 Task: Find connections with filter location Requena with filter topic #Entrepreneurshipwith filter profile language English with filter current company ILP Overseas | International Learning Planners with filter school Periyar University, Salem with filter industry Maritime Transportation with filter service category Videography with filter keywords title Carpenter
Action: Mouse moved to (490, 65)
Screenshot: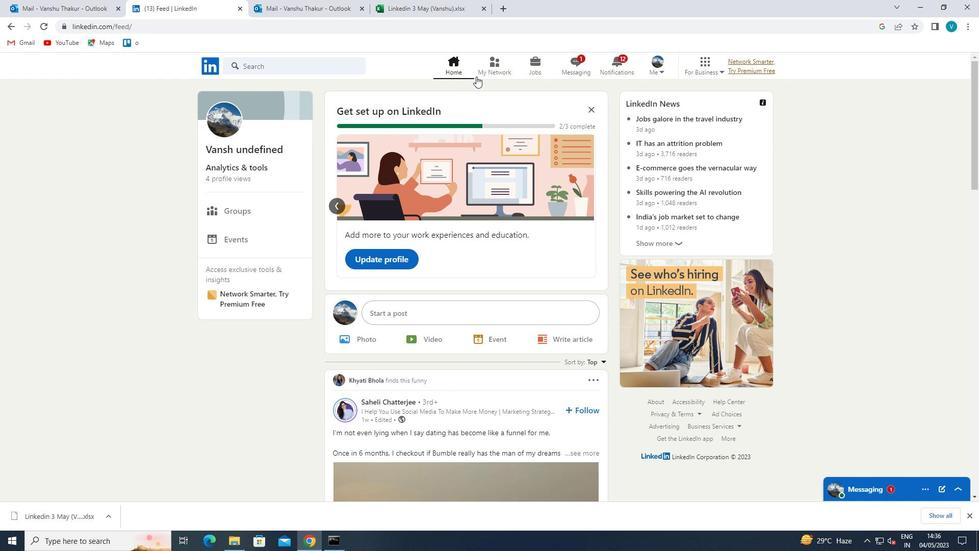 
Action: Mouse pressed left at (490, 65)
Screenshot: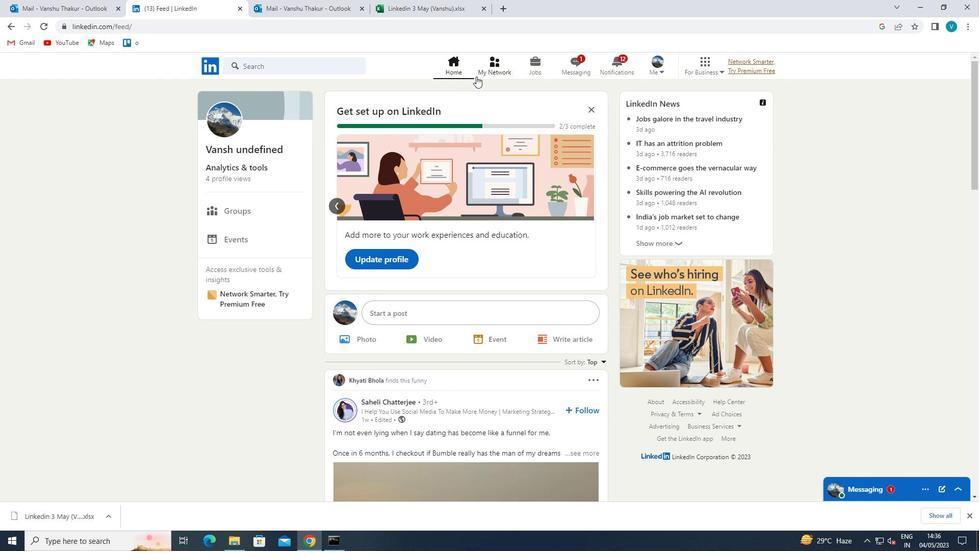 
Action: Mouse moved to (316, 122)
Screenshot: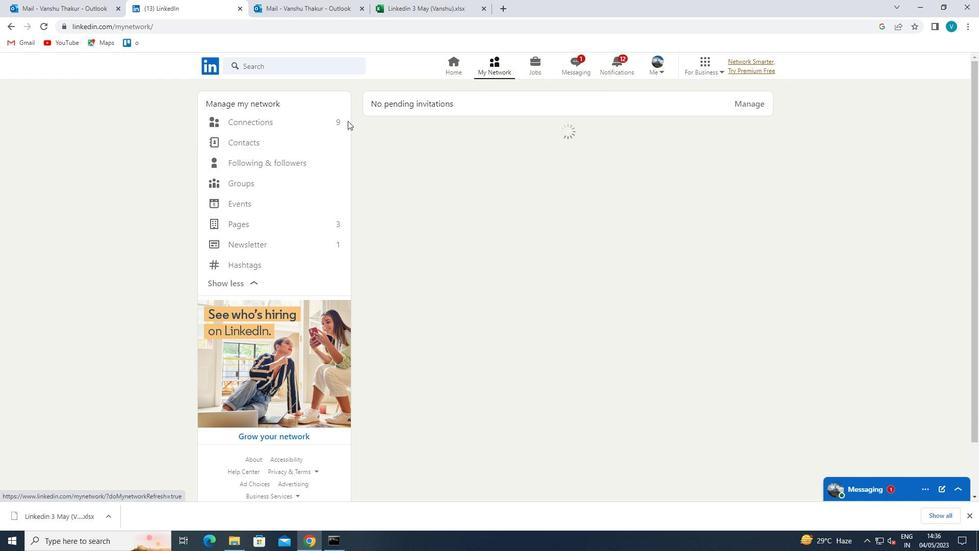 
Action: Mouse pressed left at (316, 122)
Screenshot: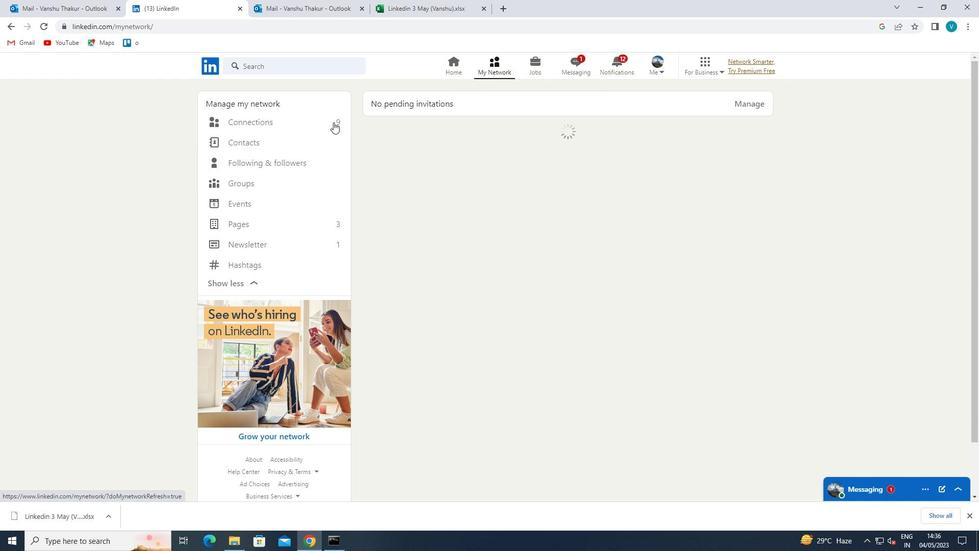 
Action: Mouse moved to (558, 126)
Screenshot: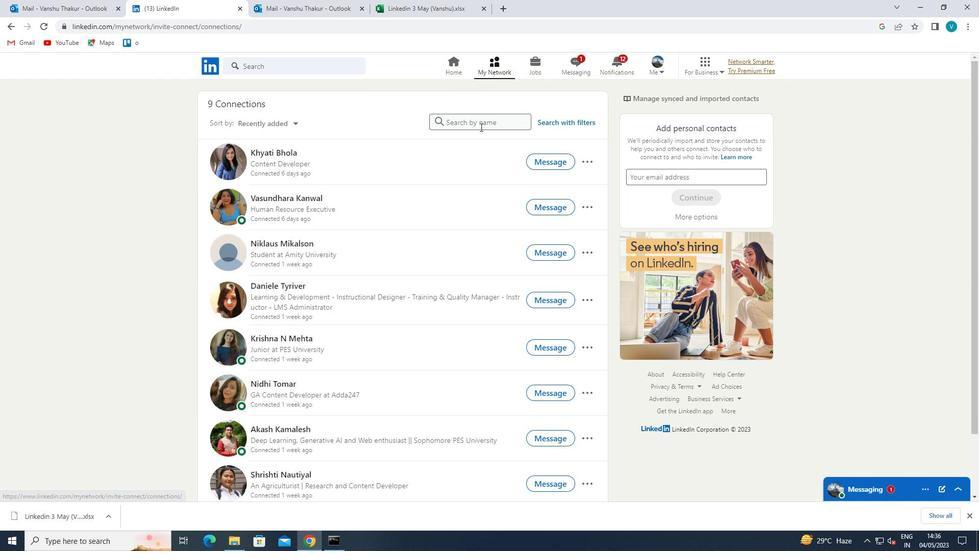 
Action: Mouse pressed left at (558, 126)
Screenshot: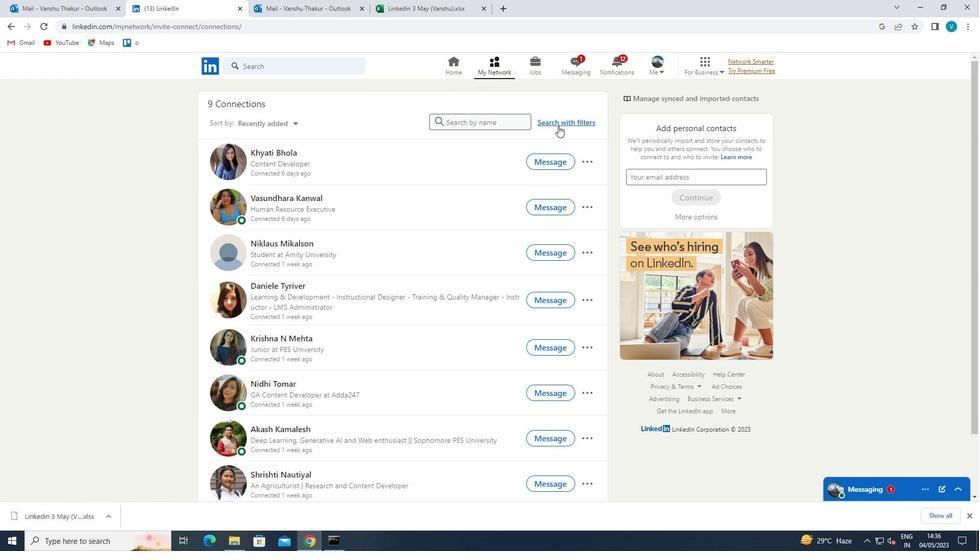 
Action: Mouse moved to (488, 94)
Screenshot: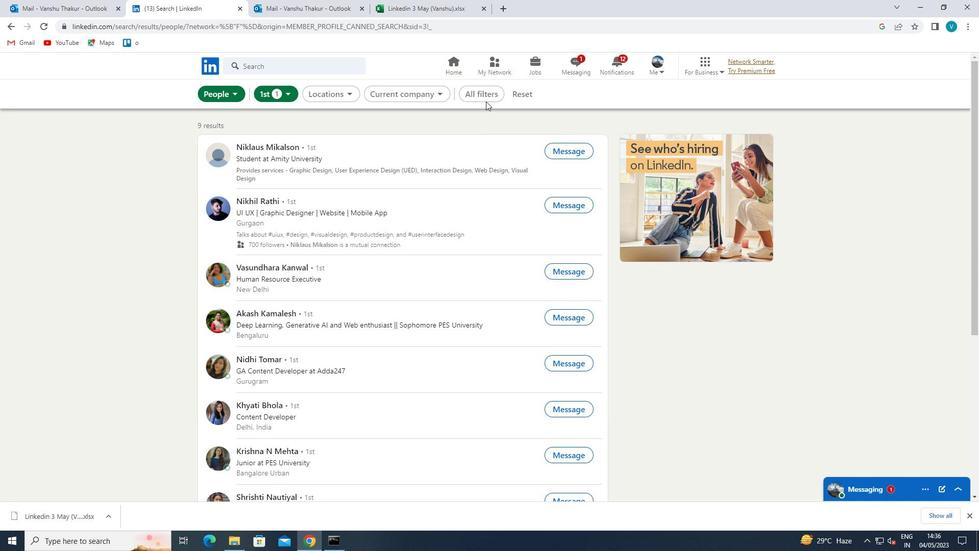 
Action: Mouse pressed left at (488, 94)
Screenshot: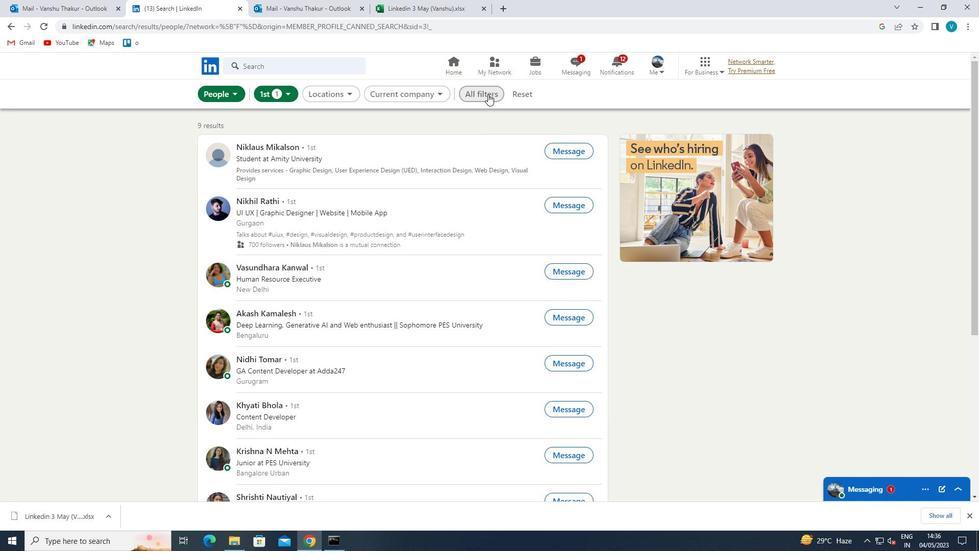 
Action: Mouse moved to (801, 225)
Screenshot: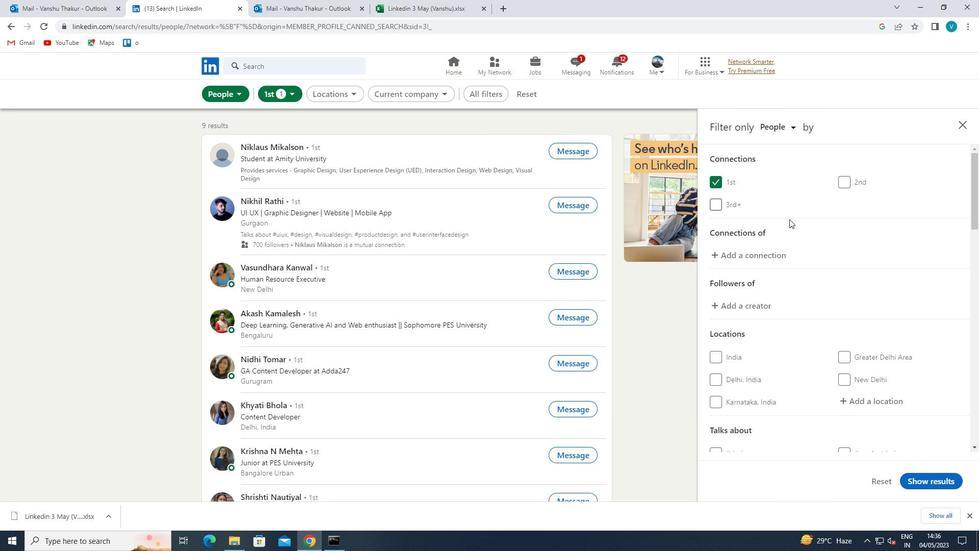 
Action: Mouse scrolled (801, 224) with delta (0, 0)
Screenshot: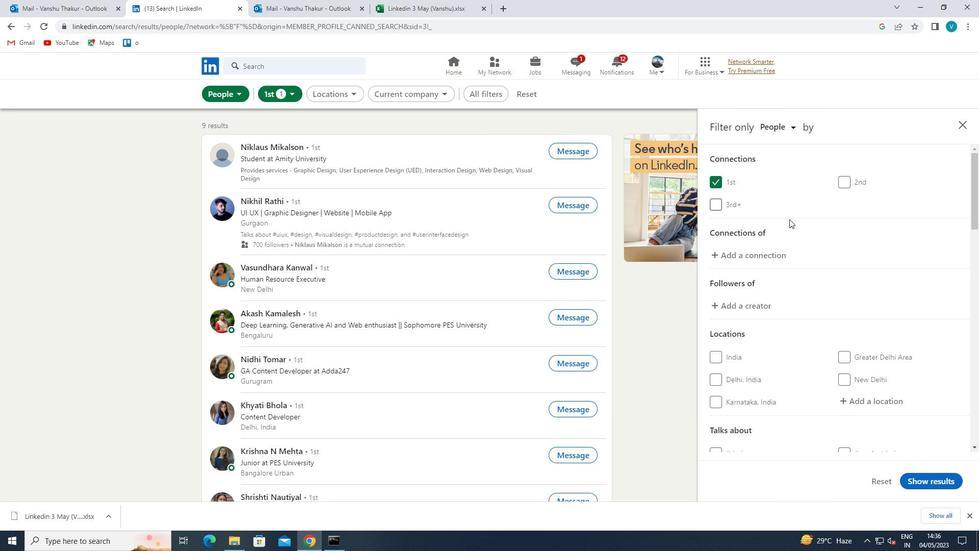 
Action: Mouse moved to (808, 230)
Screenshot: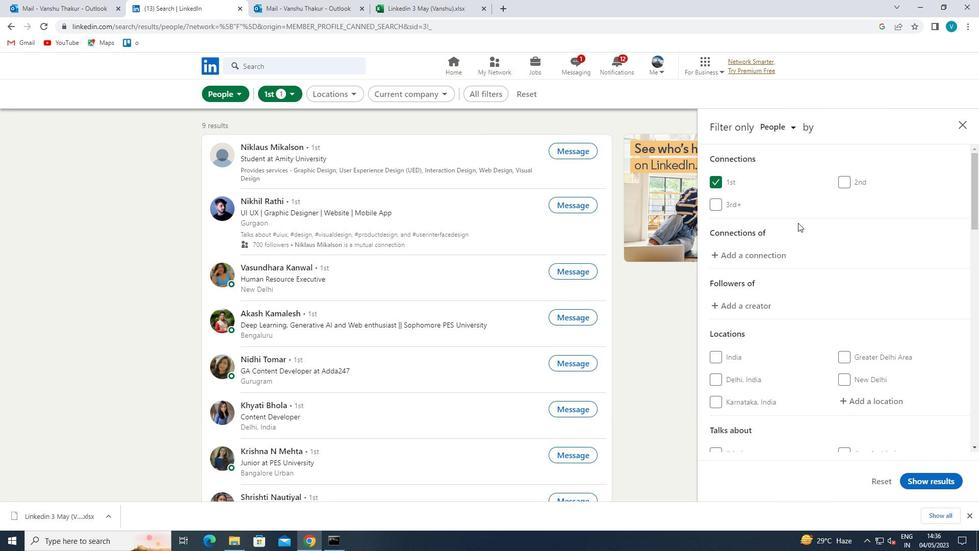 
Action: Mouse scrolled (808, 229) with delta (0, 0)
Screenshot: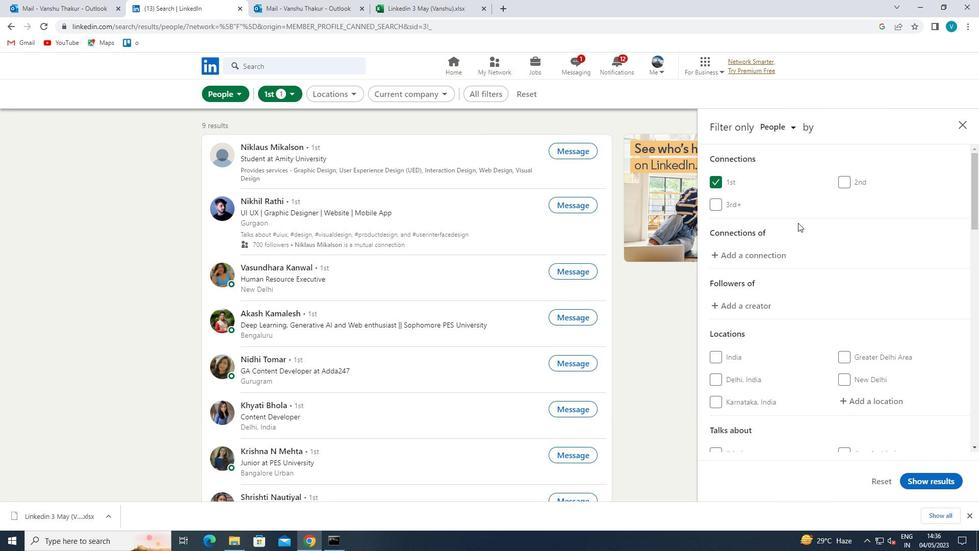 
Action: Mouse moved to (870, 298)
Screenshot: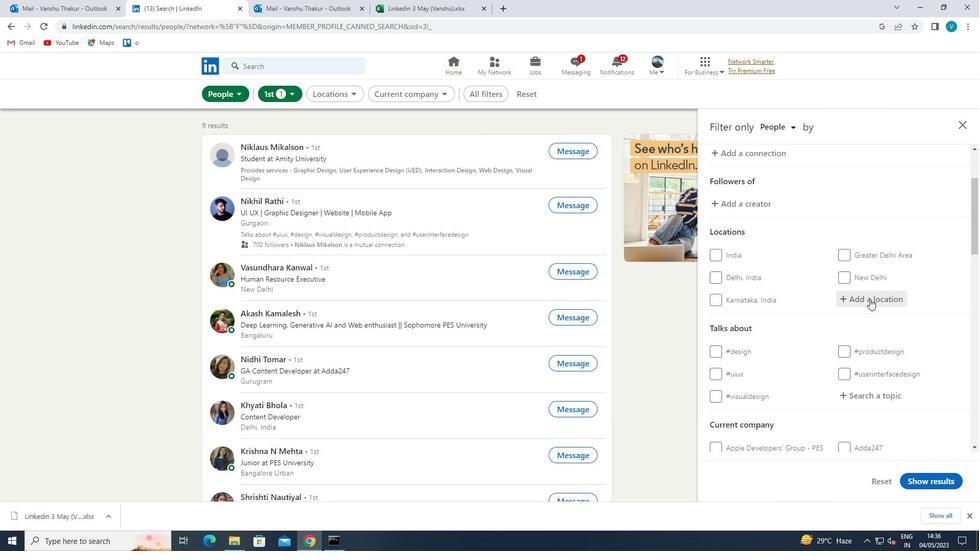 
Action: Mouse pressed left at (870, 298)
Screenshot: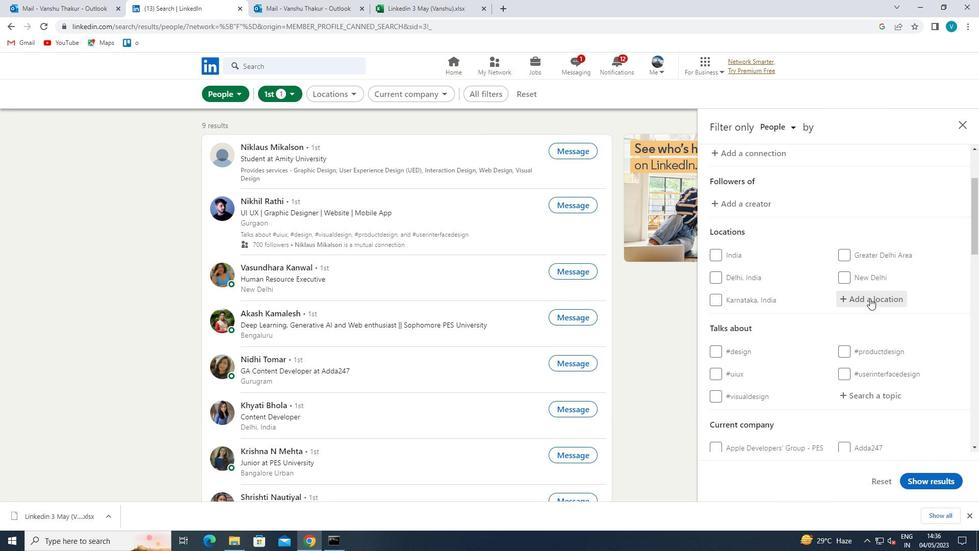 
Action: Mouse moved to (618, 153)
Screenshot: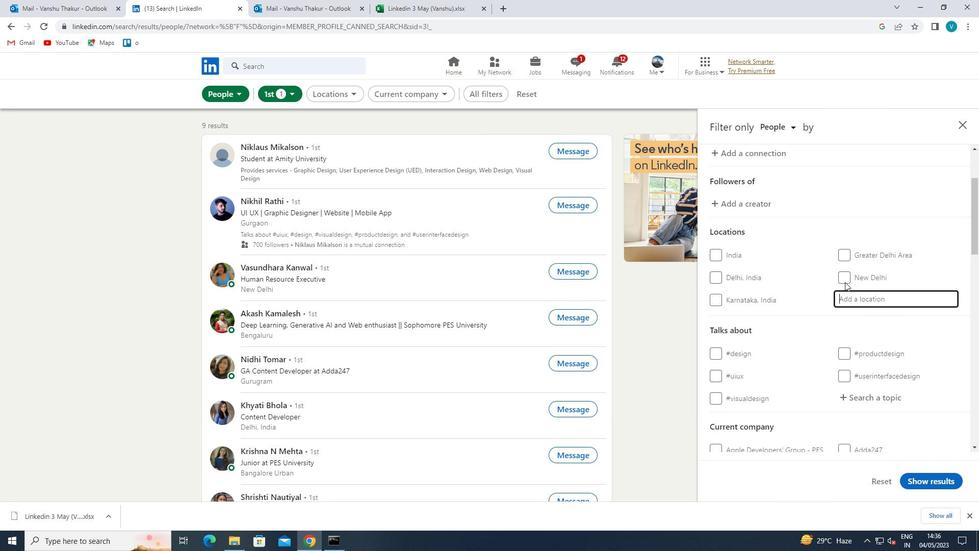 
Action: Key pressed <Key.shift>REQUENA
Screenshot: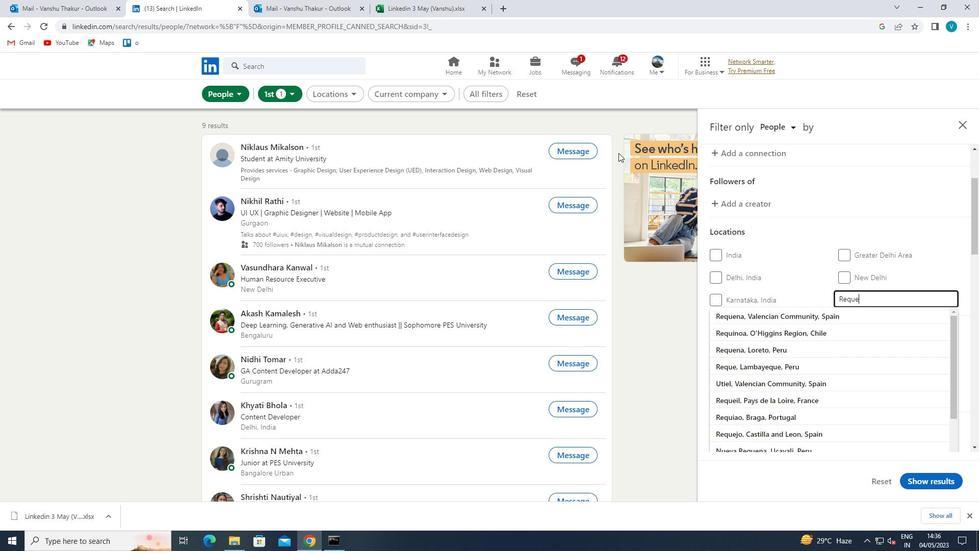 
Action: Mouse moved to (806, 312)
Screenshot: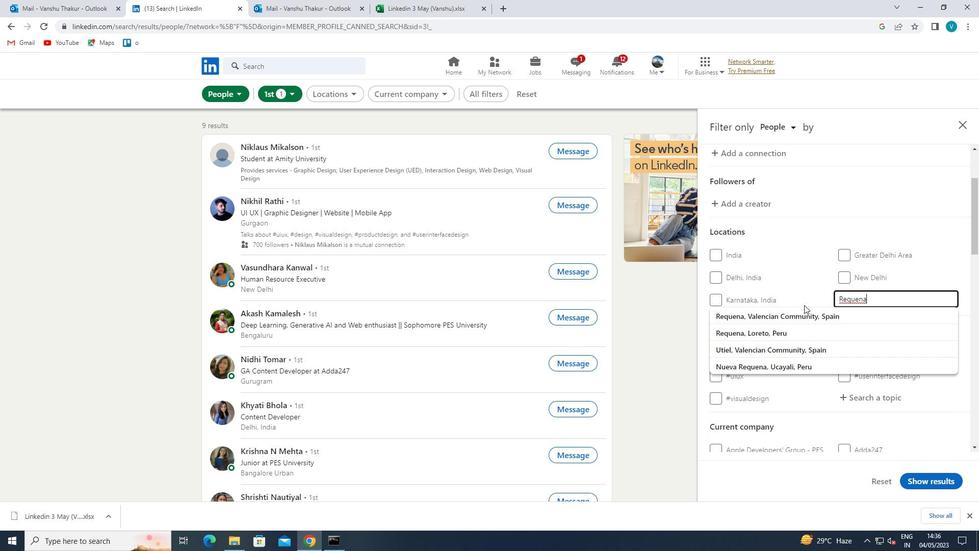 
Action: Mouse pressed left at (806, 312)
Screenshot: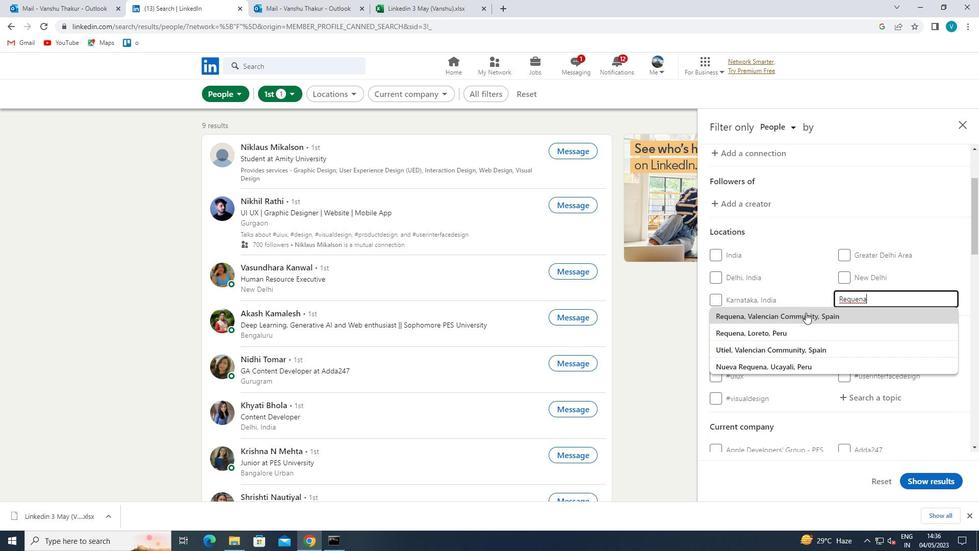 
Action: Mouse scrolled (806, 312) with delta (0, 0)
Screenshot: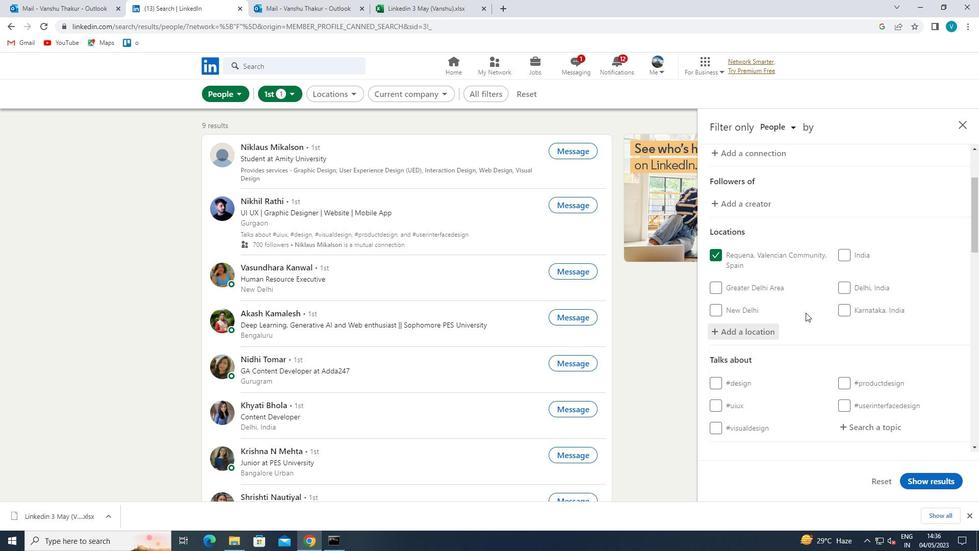 
Action: Mouse scrolled (806, 312) with delta (0, 0)
Screenshot: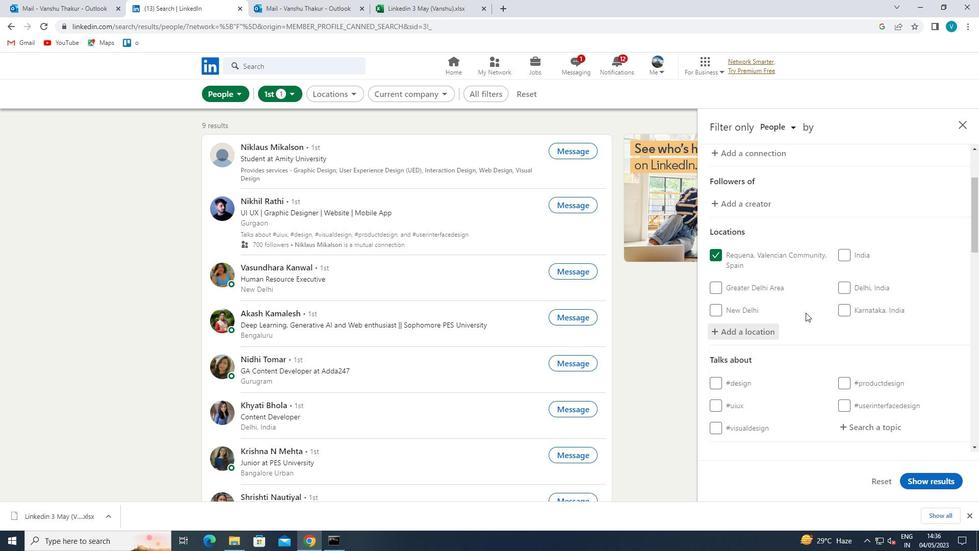 
Action: Mouse scrolled (806, 312) with delta (0, 0)
Screenshot: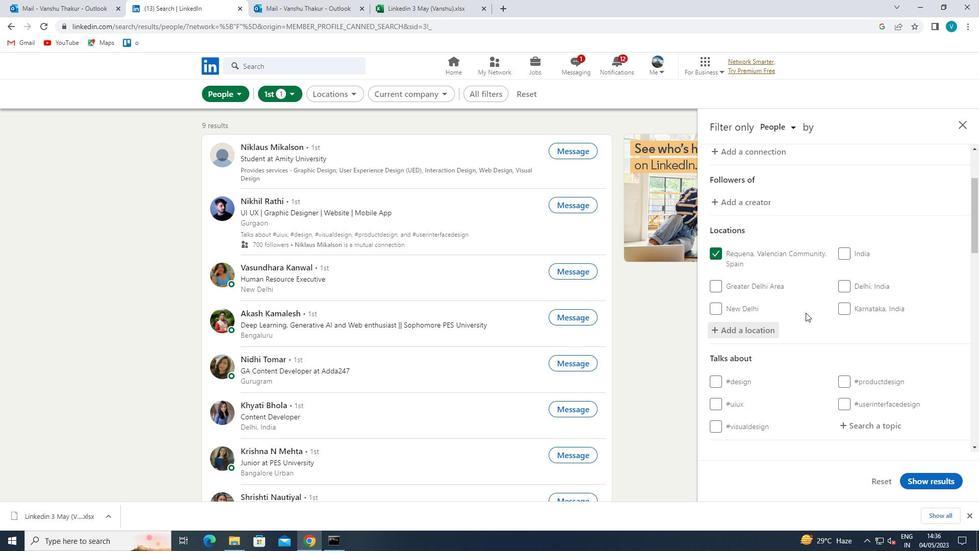 
Action: Mouse moved to (869, 277)
Screenshot: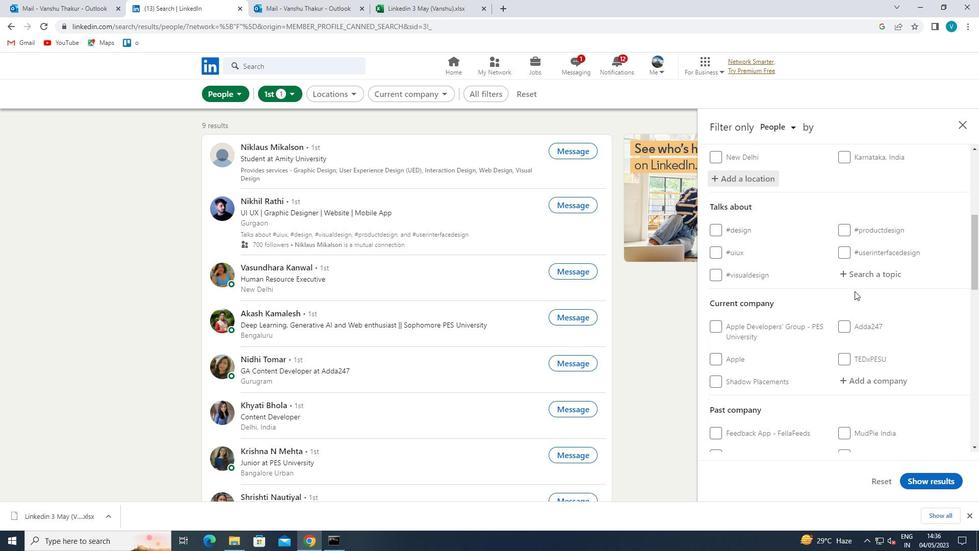
Action: Mouse pressed left at (869, 277)
Screenshot: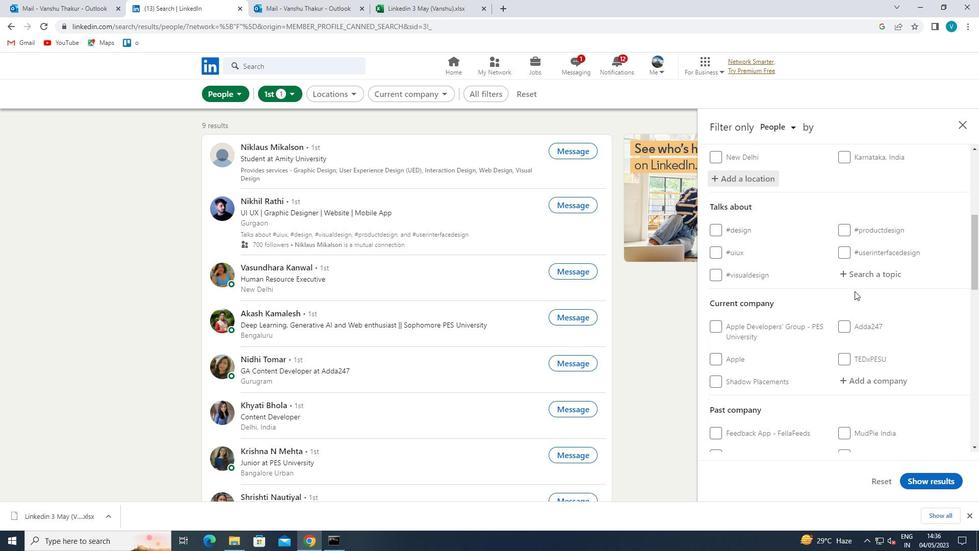 
Action: Key pressed ENTREPRE
Screenshot: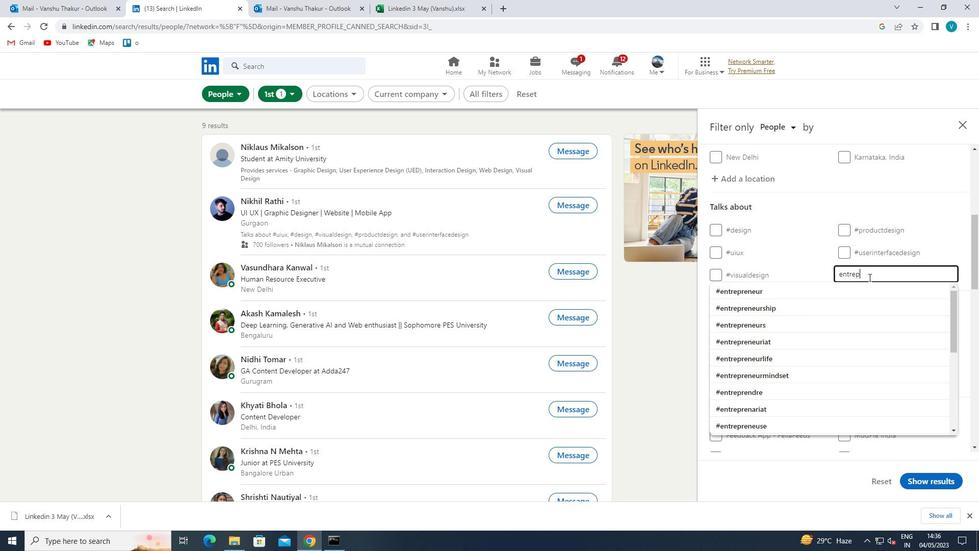 
Action: Mouse moved to (812, 303)
Screenshot: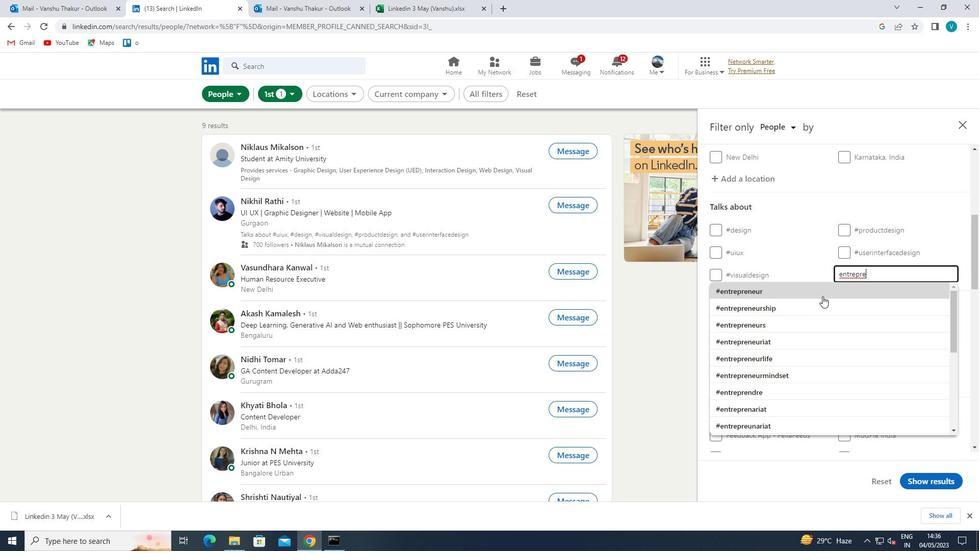 
Action: Mouse pressed left at (812, 303)
Screenshot: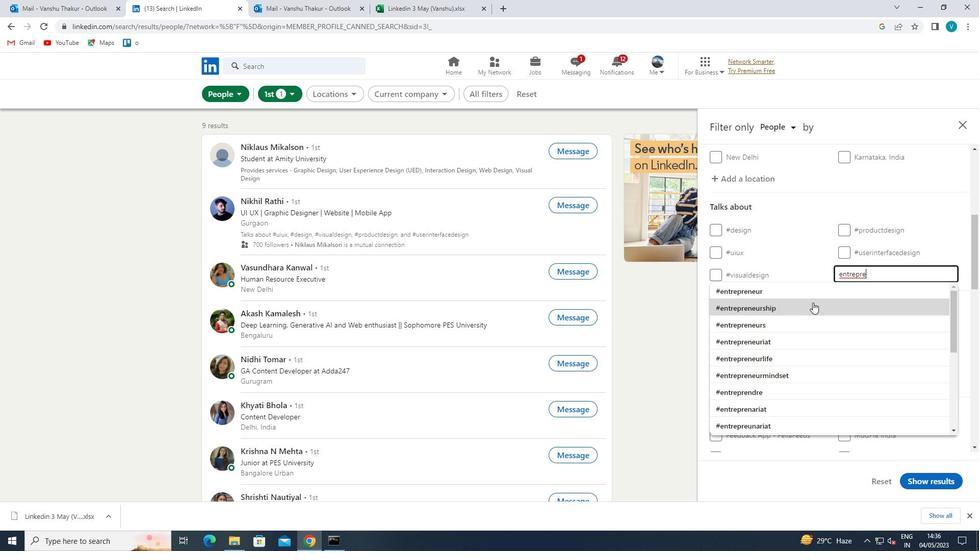 
Action: Mouse scrolled (812, 303) with delta (0, 0)
Screenshot: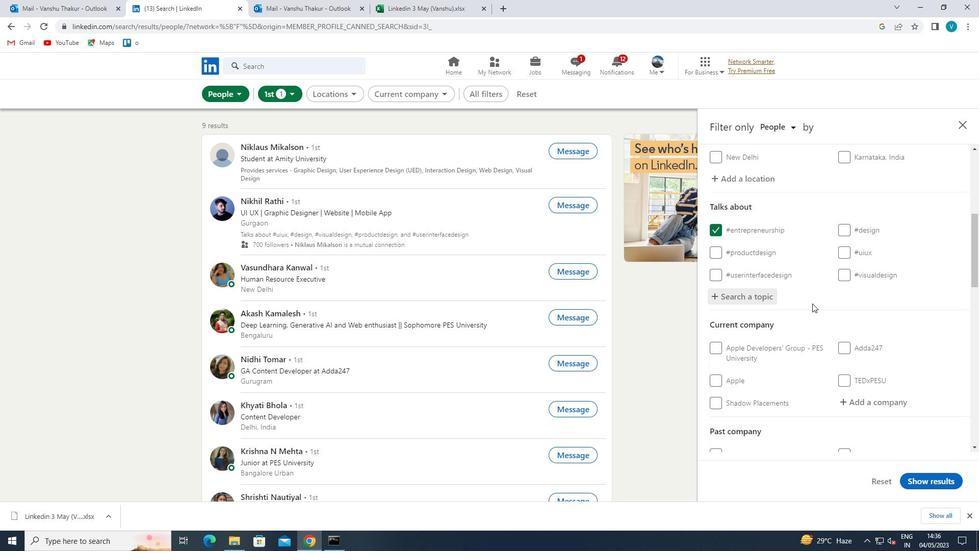 
Action: Mouse scrolled (812, 303) with delta (0, 0)
Screenshot: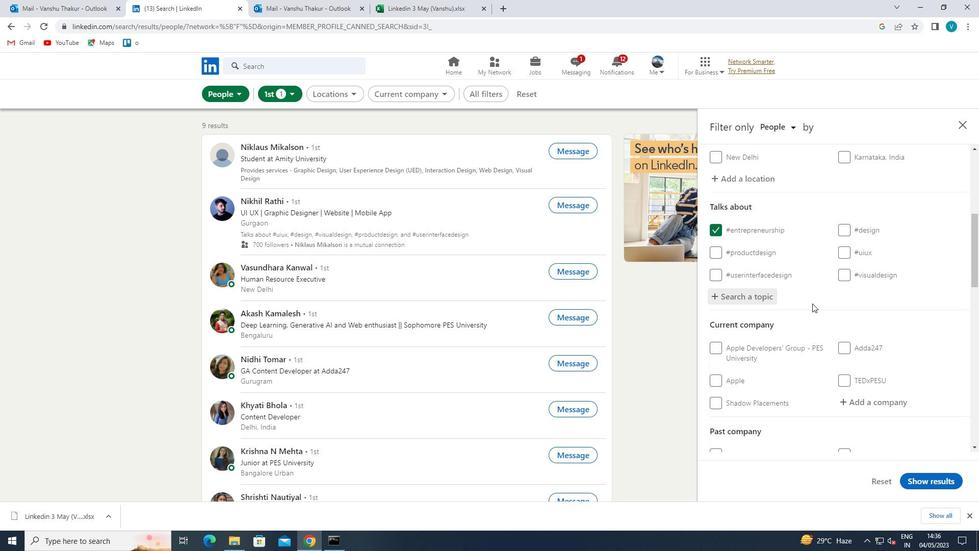 
Action: Mouse scrolled (812, 303) with delta (0, 0)
Screenshot: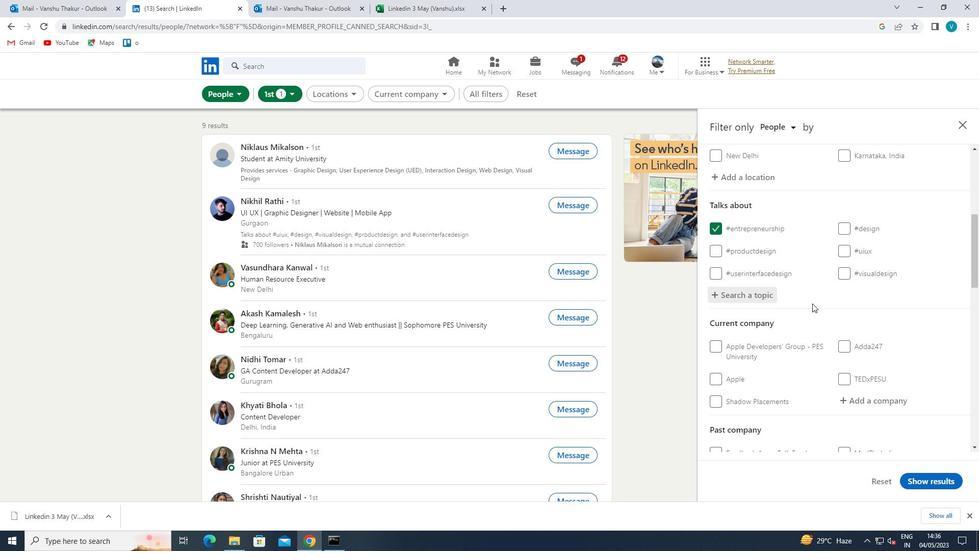 
Action: Mouse scrolled (812, 303) with delta (0, 0)
Screenshot: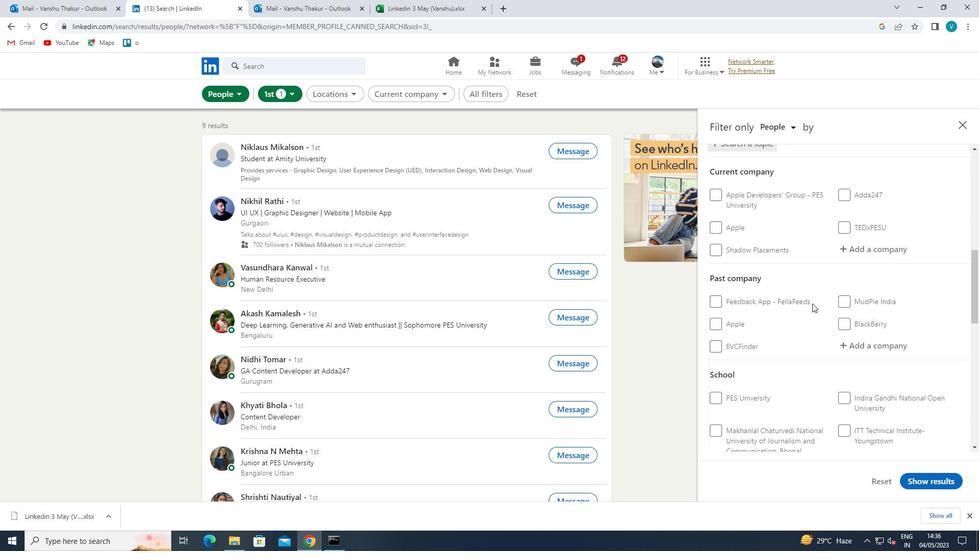 
Action: Mouse scrolled (812, 303) with delta (0, 0)
Screenshot: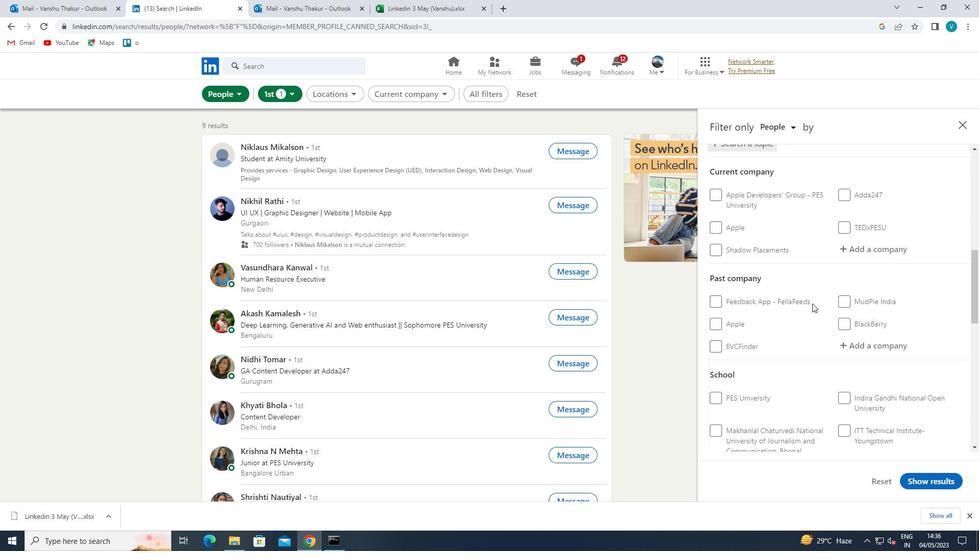 
Action: Mouse scrolled (812, 303) with delta (0, 0)
Screenshot: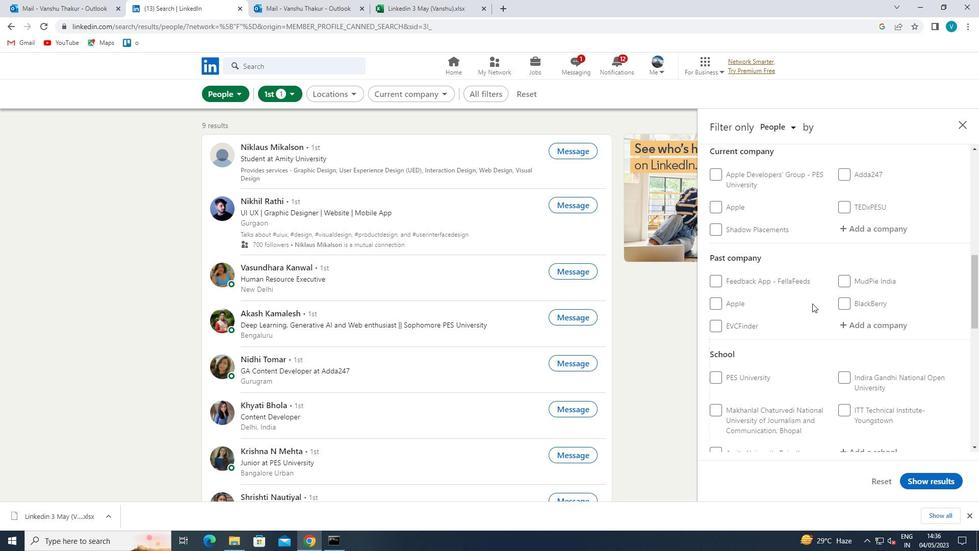 
Action: Mouse scrolled (812, 303) with delta (0, 0)
Screenshot: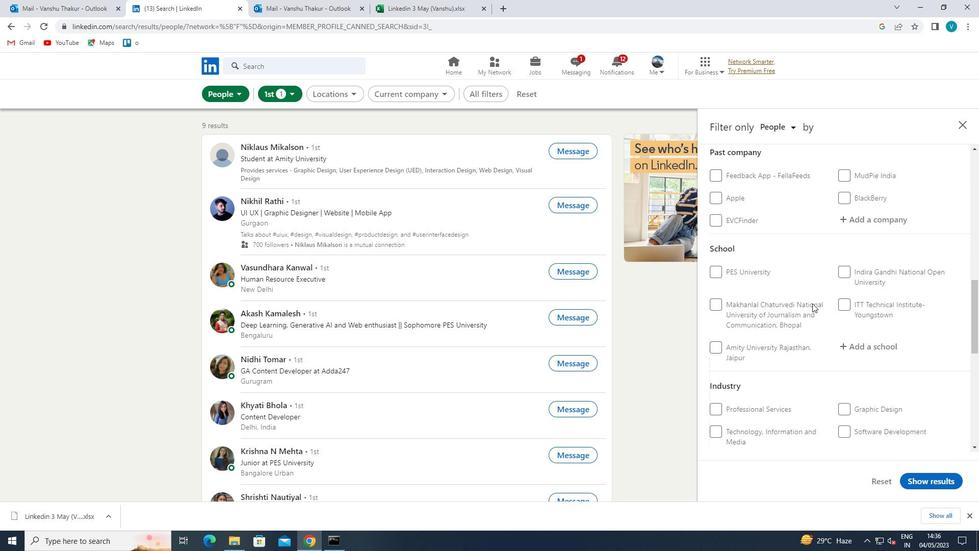 
Action: Mouse scrolled (812, 303) with delta (0, 0)
Screenshot: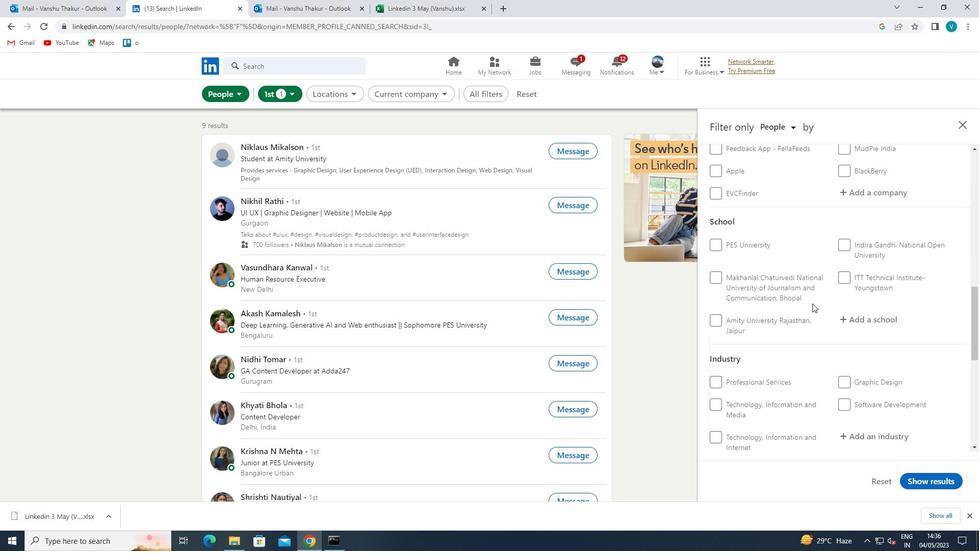 
Action: Mouse scrolled (812, 303) with delta (0, 0)
Screenshot: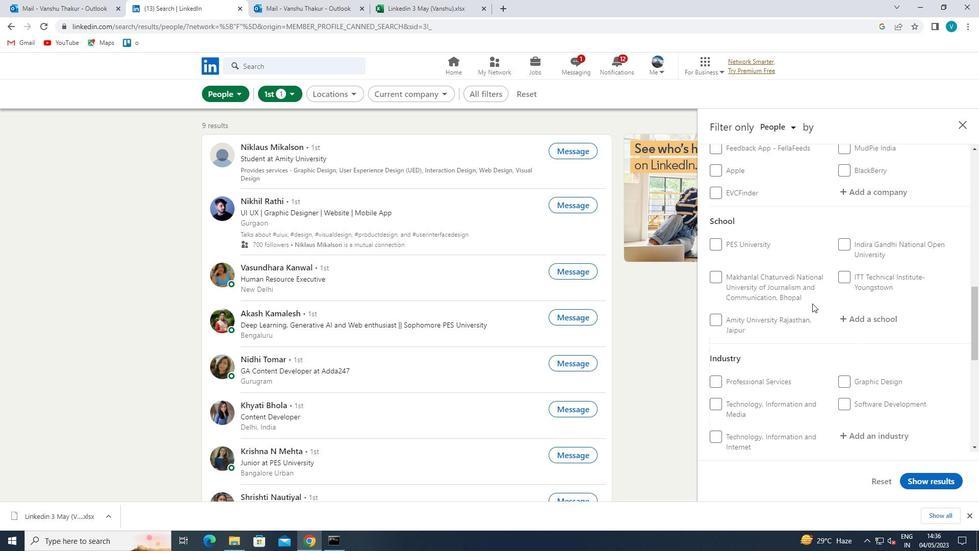
Action: Mouse moved to (710, 348)
Screenshot: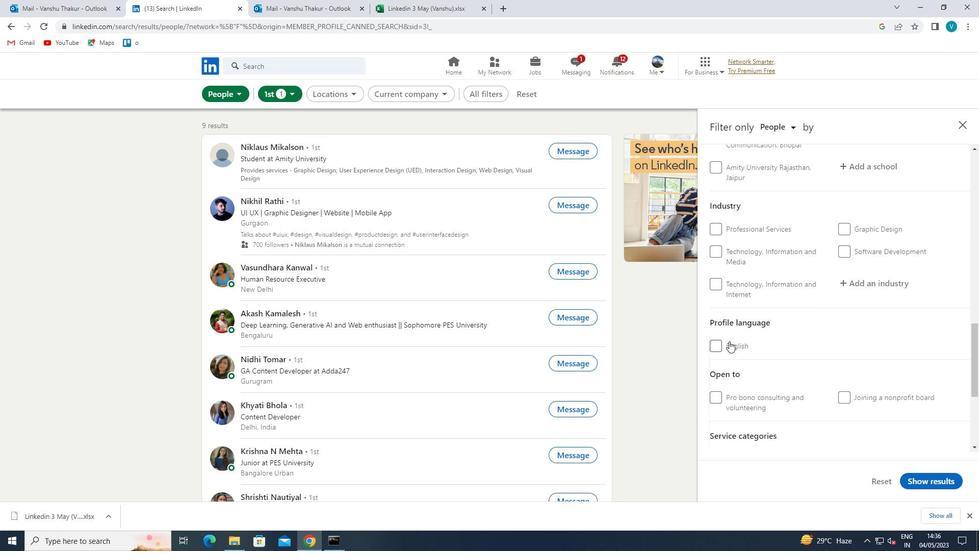 
Action: Mouse pressed left at (710, 348)
Screenshot: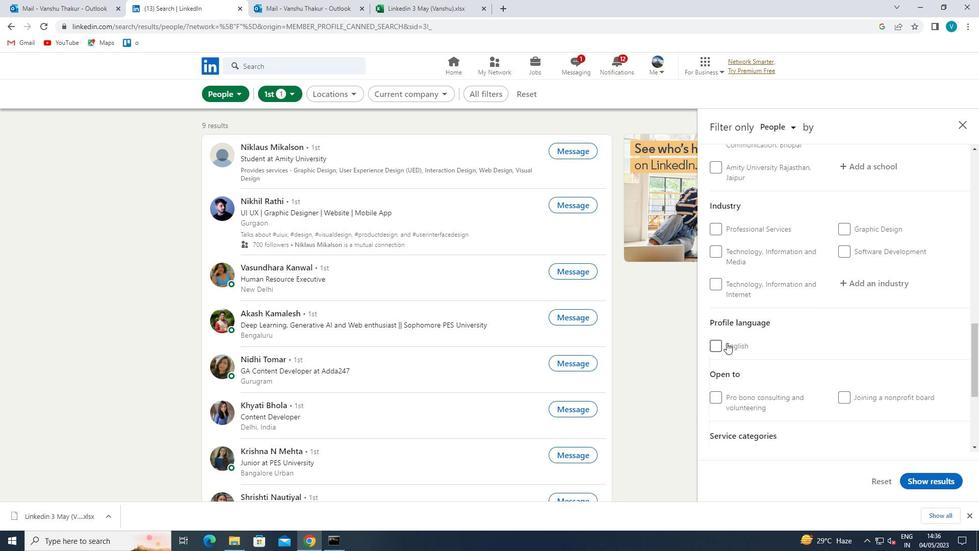 
Action: Mouse moved to (808, 333)
Screenshot: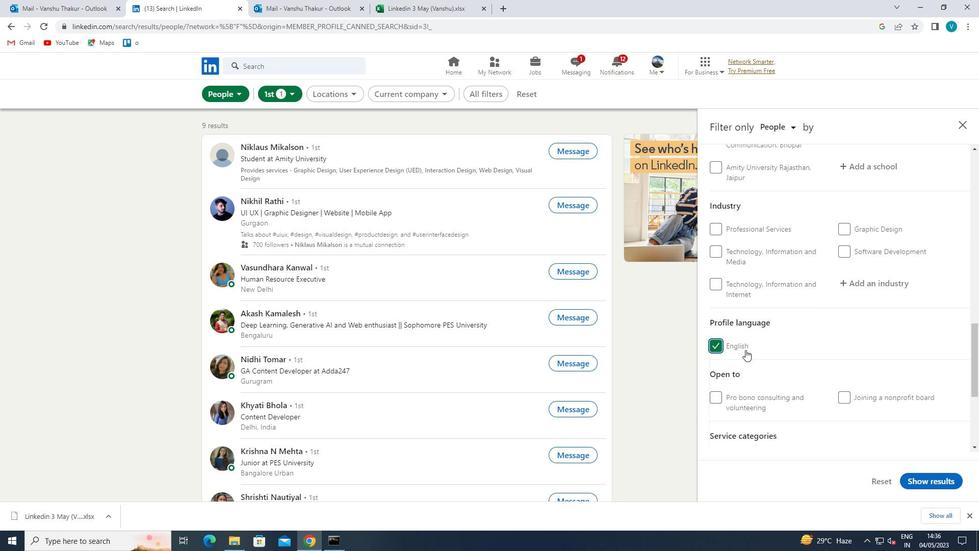 
Action: Mouse scrolled (808, 333) with delta (0, 0)
Screenshot: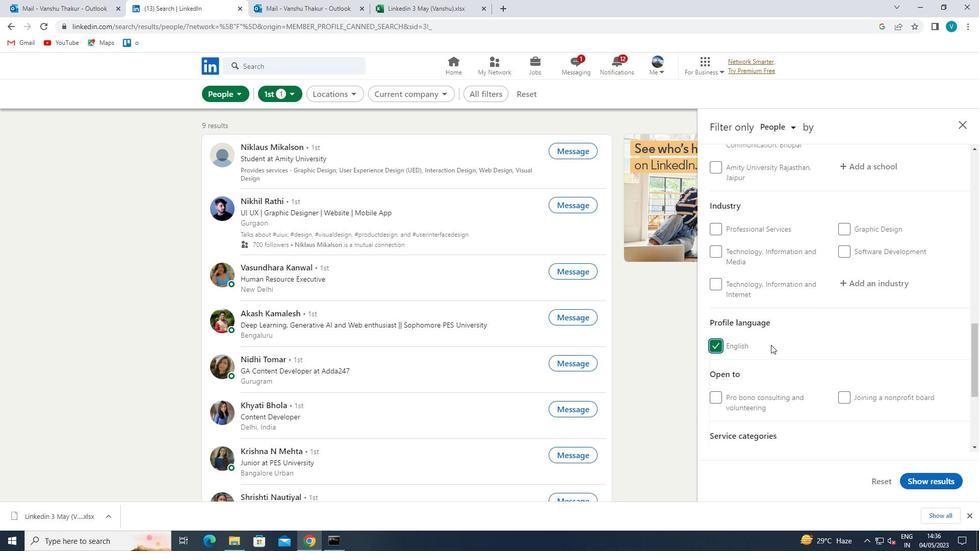 
Action: Mouse moved to (812, 329)
Screenshot: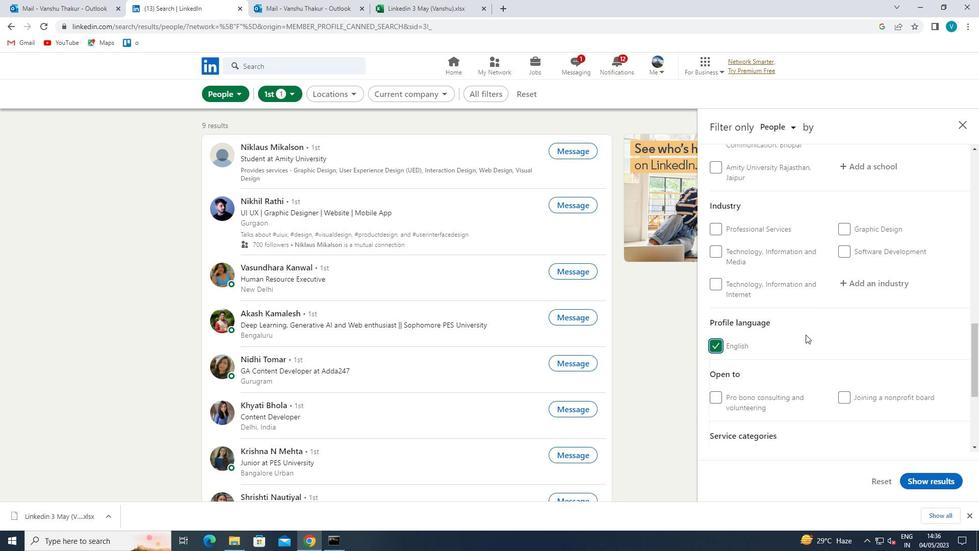 
Action: Mouse scrolled (812, 330) with delta (0, 0)
Screenshot: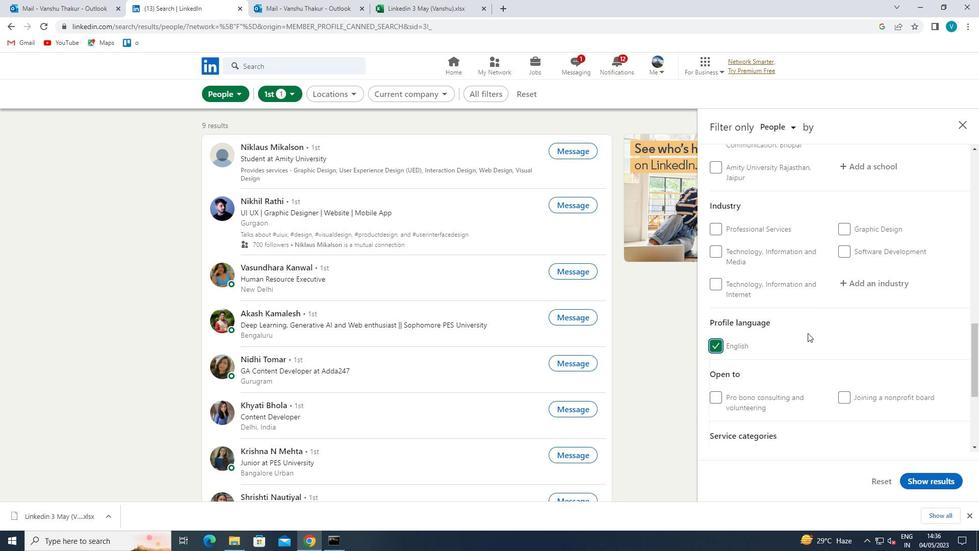 
Action: Mouse moved to (812, 329)
Screenshot: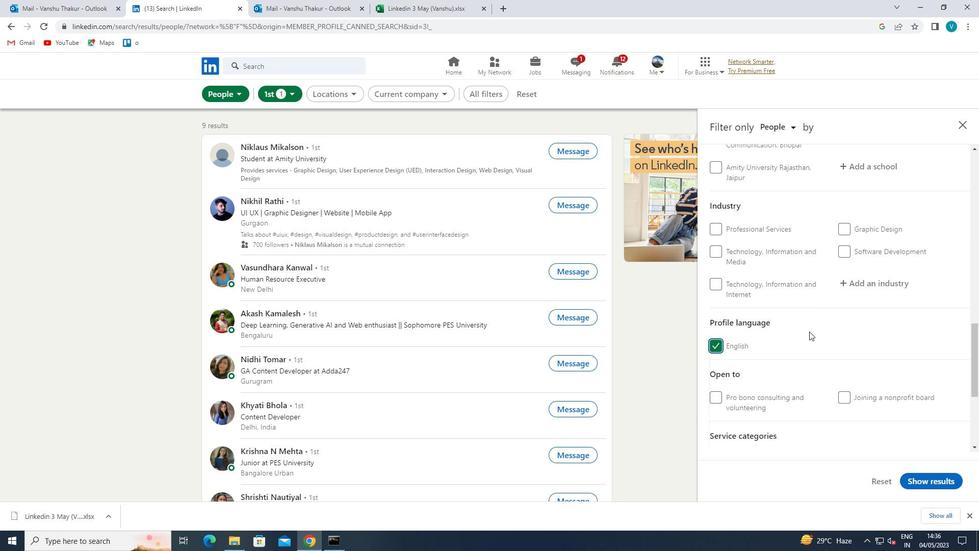 
Action: Mouse scrolled (812, 330) with delta (0, 0)
Screenshot: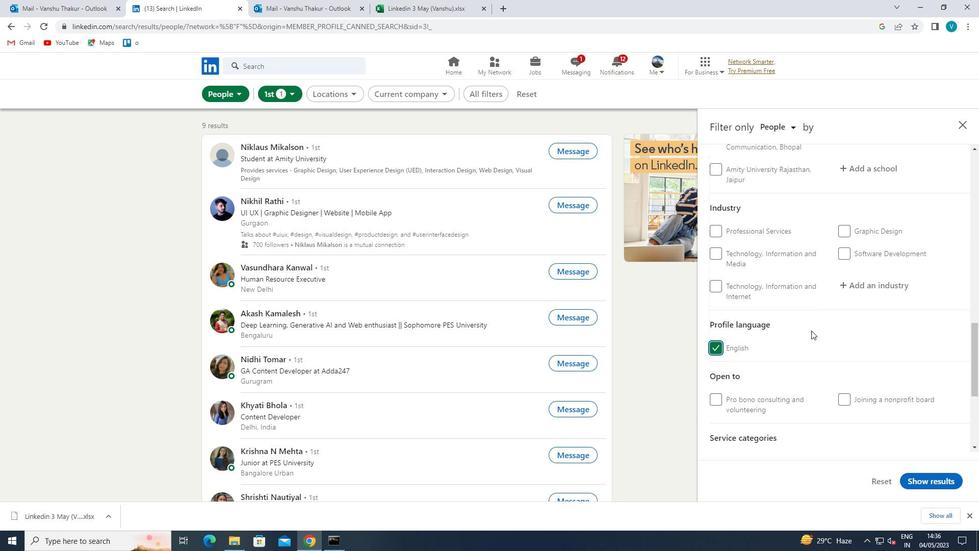 
Action: Mouse moved to (813, 329)
Screenshot: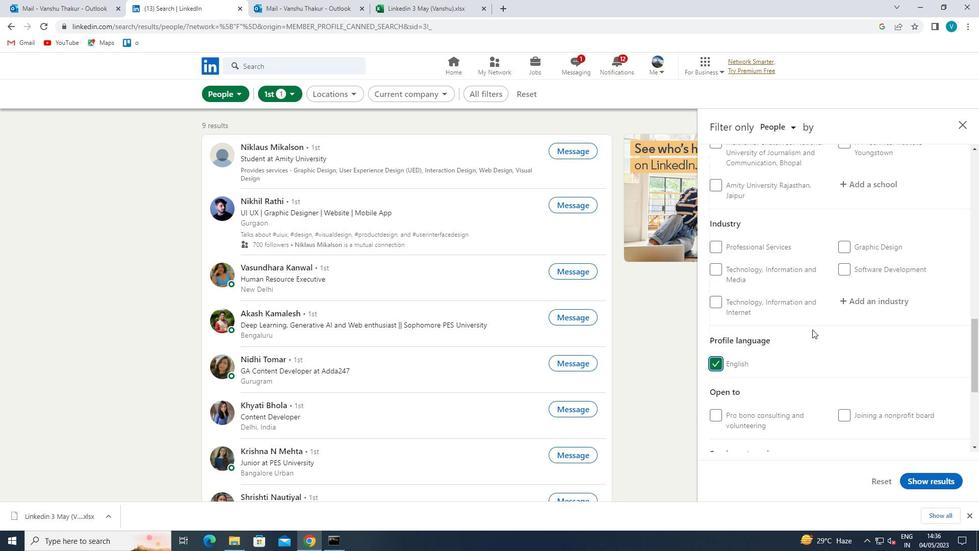 
Action: Mouse scrolled (813, 329) with delta (0, 0)
Screenshot: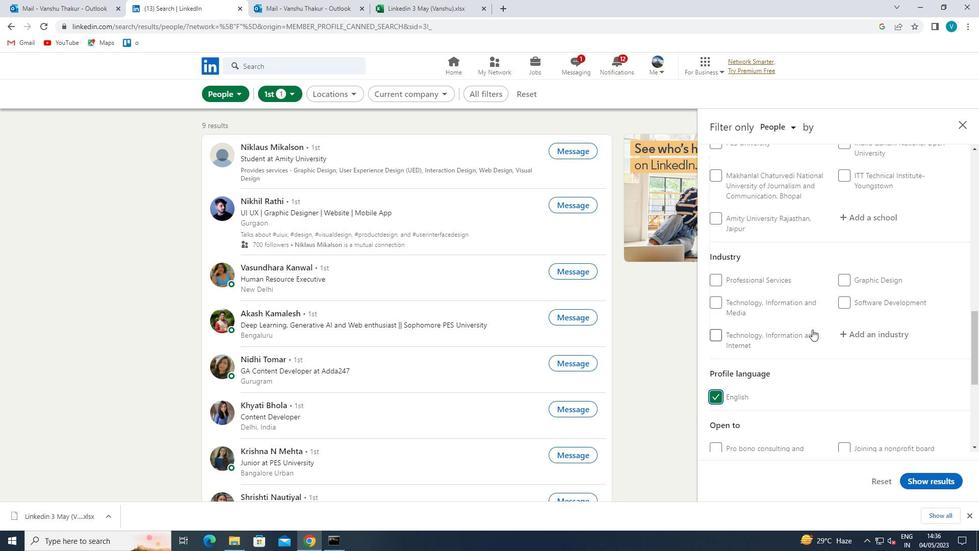
Action: Mouse scrolled (813, 329) with delta (0, 0)
Screenshot: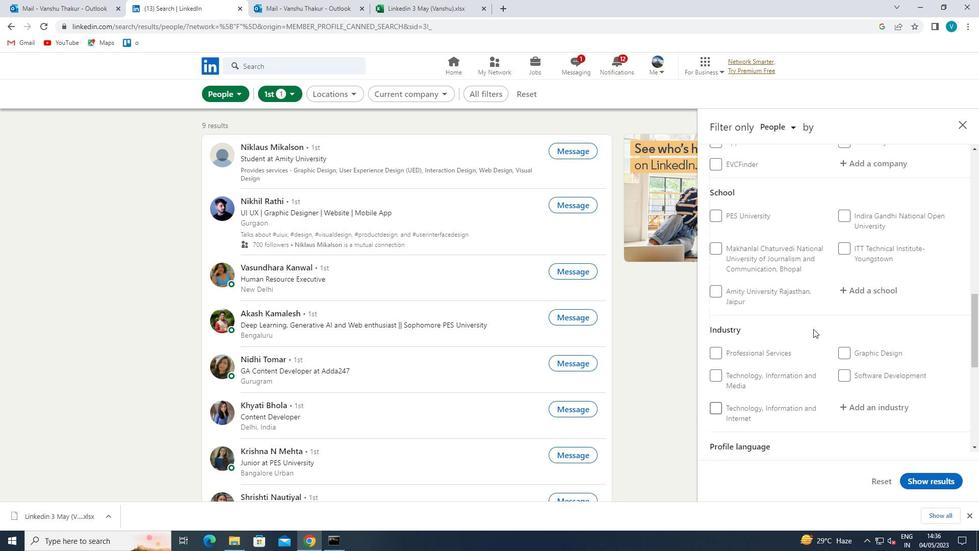 
Action: Mouse moved to (814, 329)
Screenshot: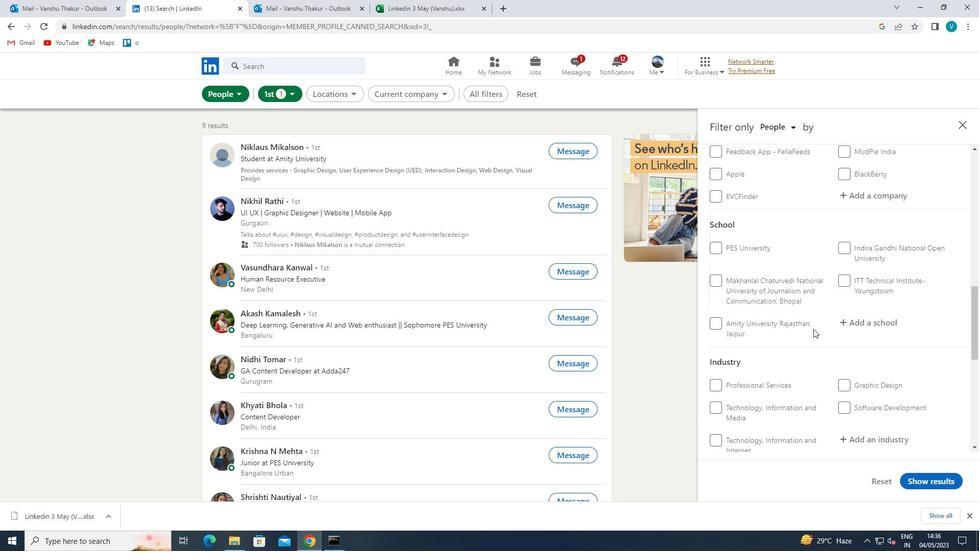 
Action: Mouse scrolled (814, 329) with delta (0, 0)
Screenshot: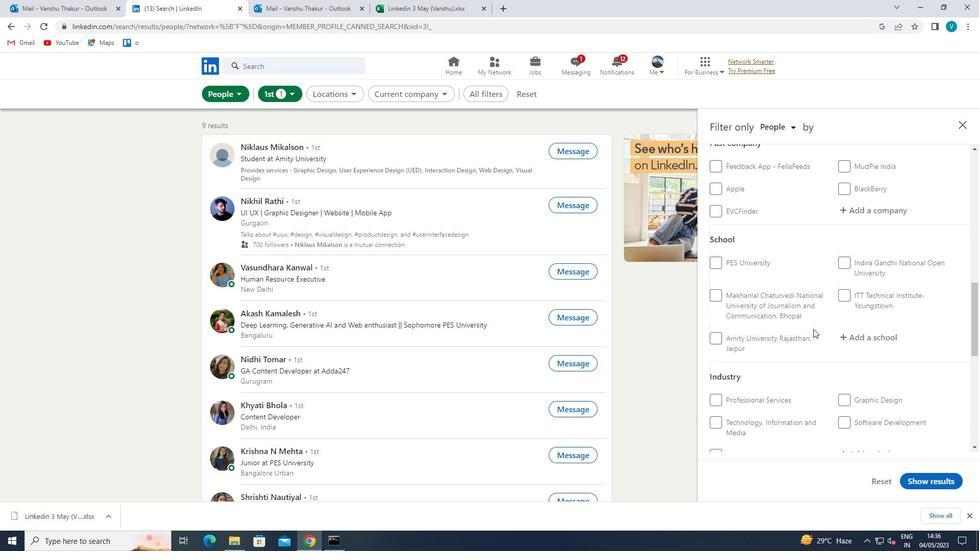 
Action: Mouse moved to (888, 249)
Screenshot: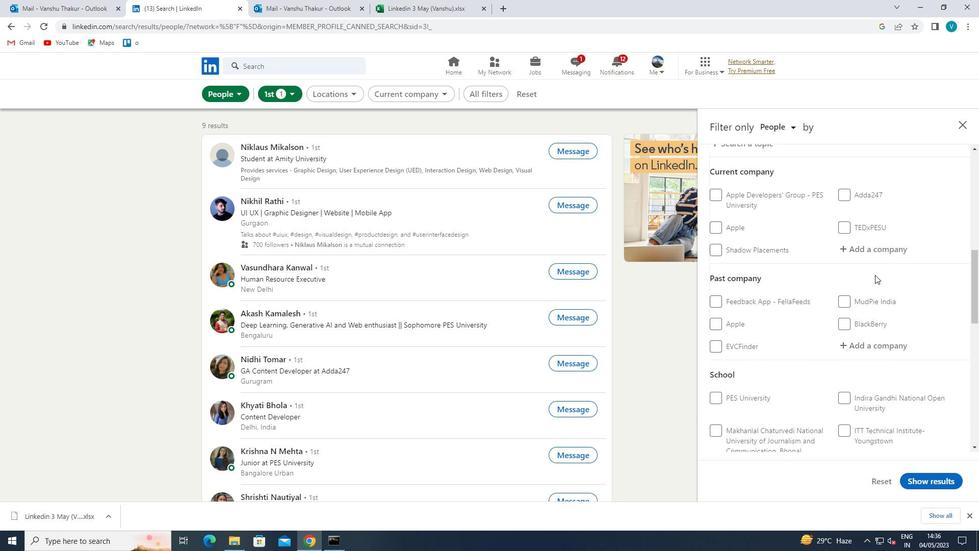 
Action: Mouse pressed left at (888, 249)
Screenshot: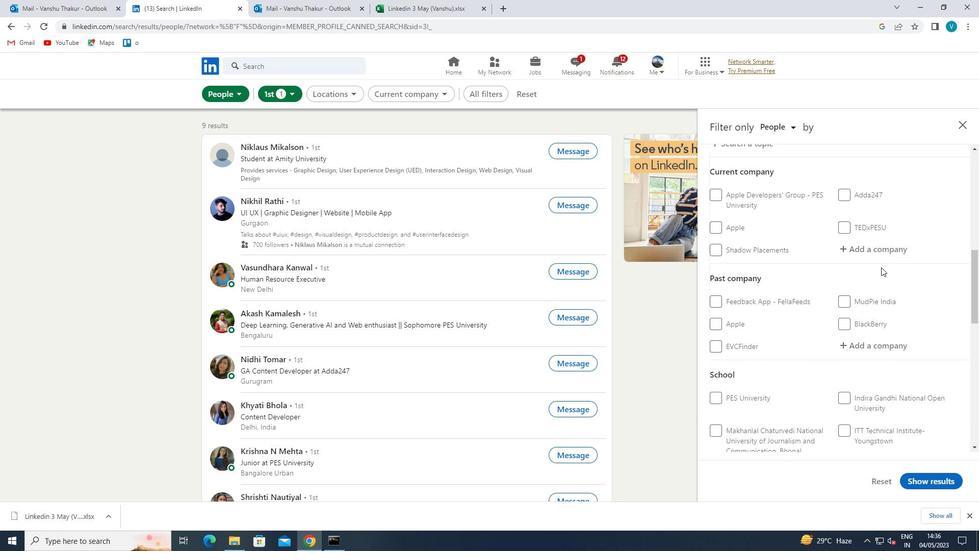 
Action: Mouse moved to (808, 267)
Screenshot: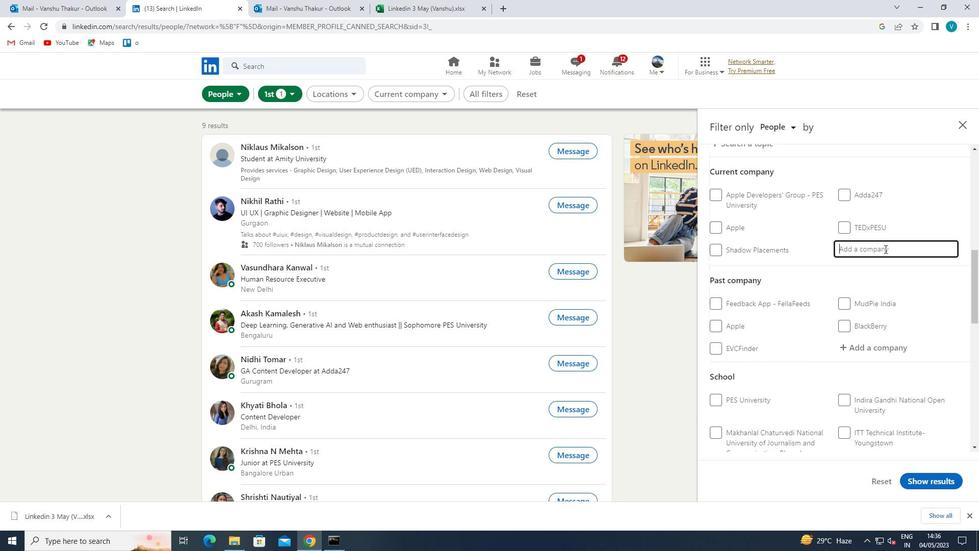 
Action: Key pressed <Key.shift>
Screenshot: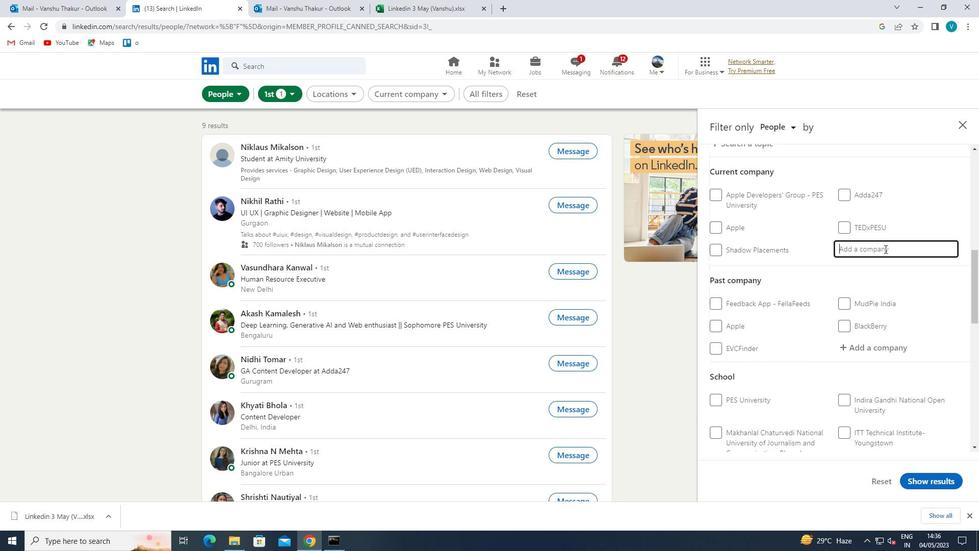
Action: Mouse moved to (758, 244)
Screenshot: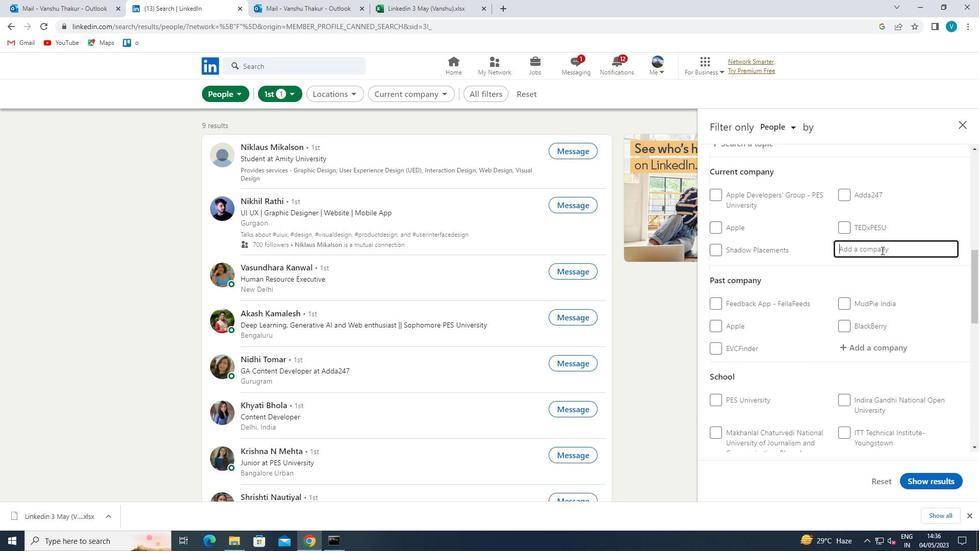 
Action: Key pressed <Key.shift><Key.shift><Key.shift>ILP<Key.space><Key.shift><Key.shift>OVER
Screenshot: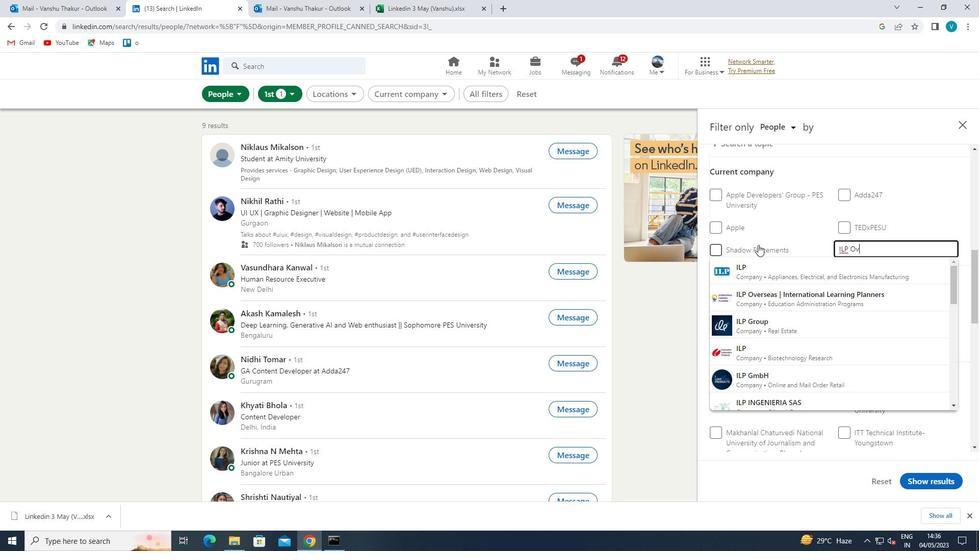 
Action: Mouse moved to (780, 276)
Screenshot: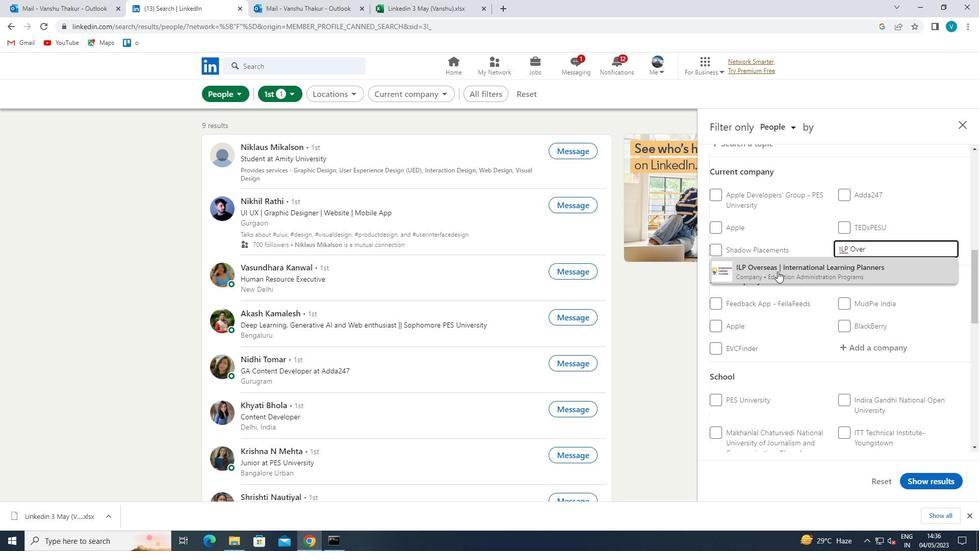 
Action: Mouse pressed left at (780, 276)
Screenshot: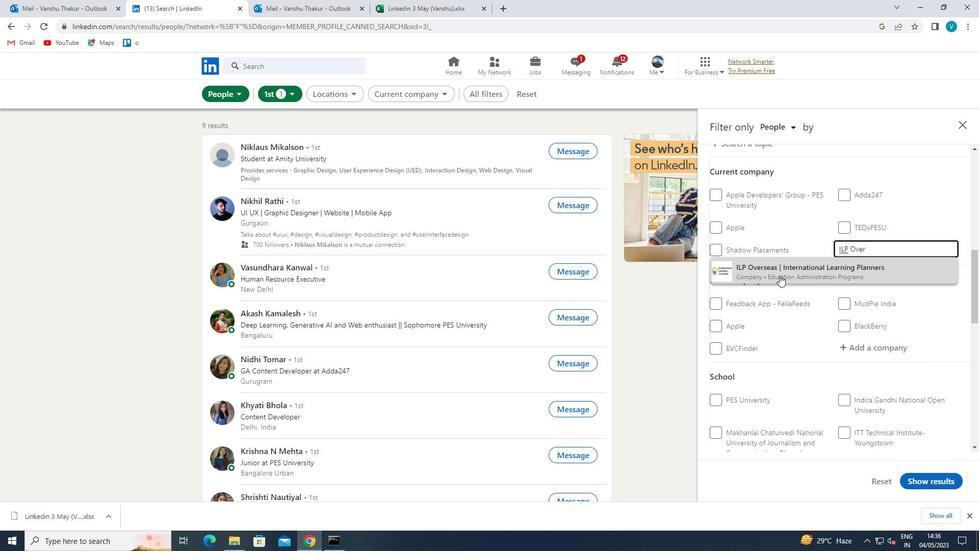 
Action: Mouse moved to (787, 284)
Screenshot: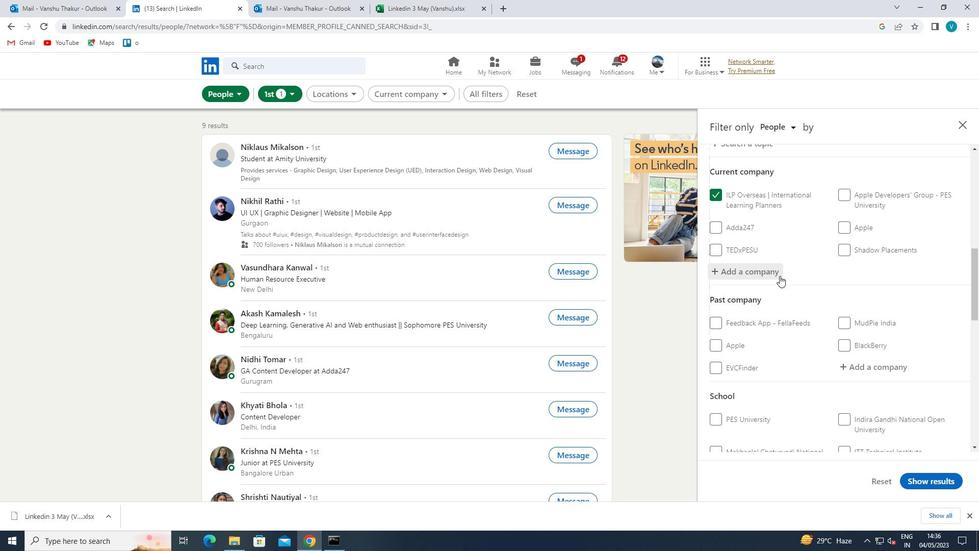 
Action: Mouse scrolled (787, 283) with delta (0, 0)
Screenshot: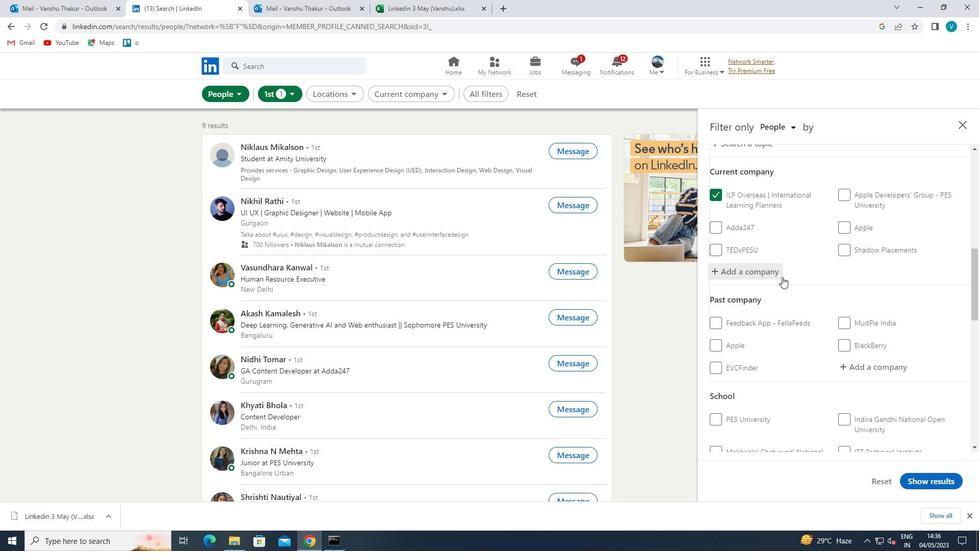 
Action: Mouse moved to (787, 285)
Screenshot: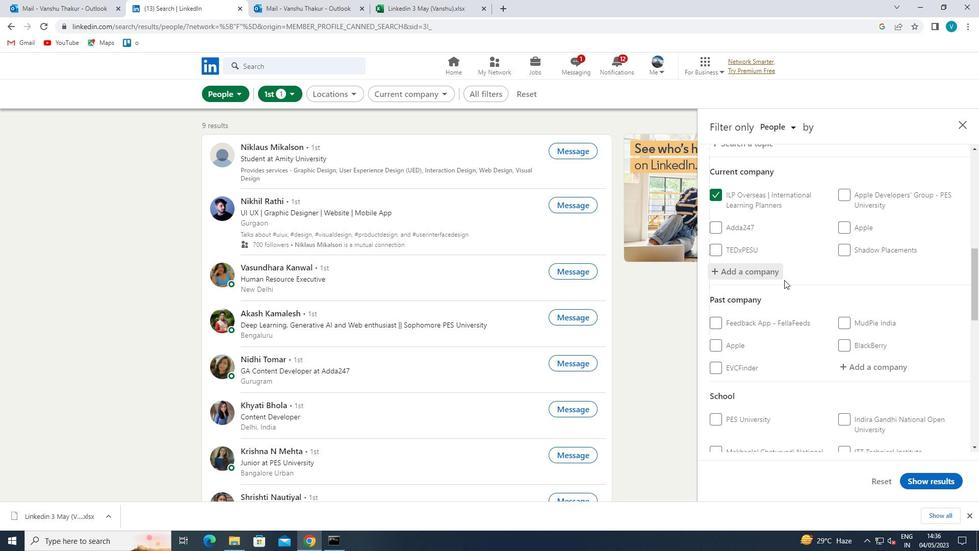 
Action: Mouse scrolled (787, 285) with delta (0, 0)
Screenshot: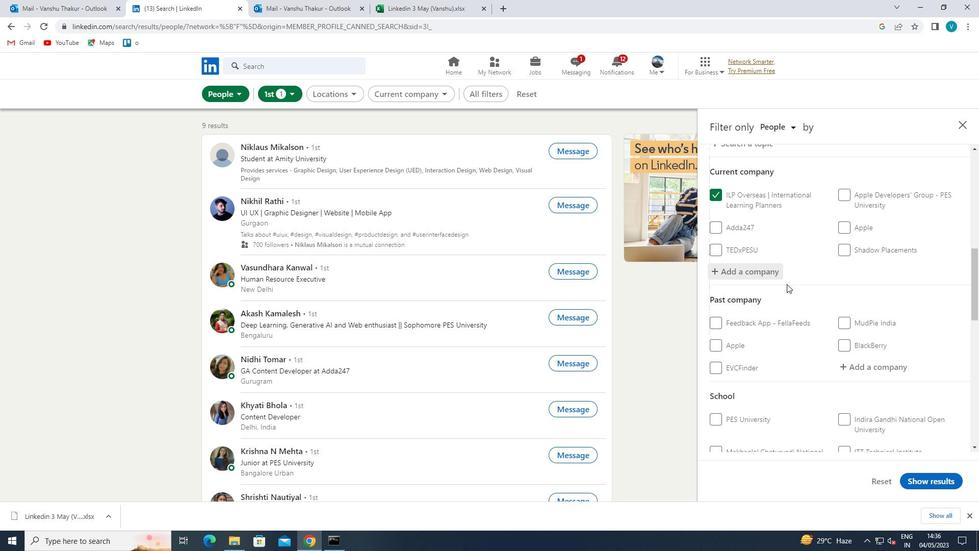 
Action: Mouse scrolled (787, 285) with delta (0, 0)
Screenshot: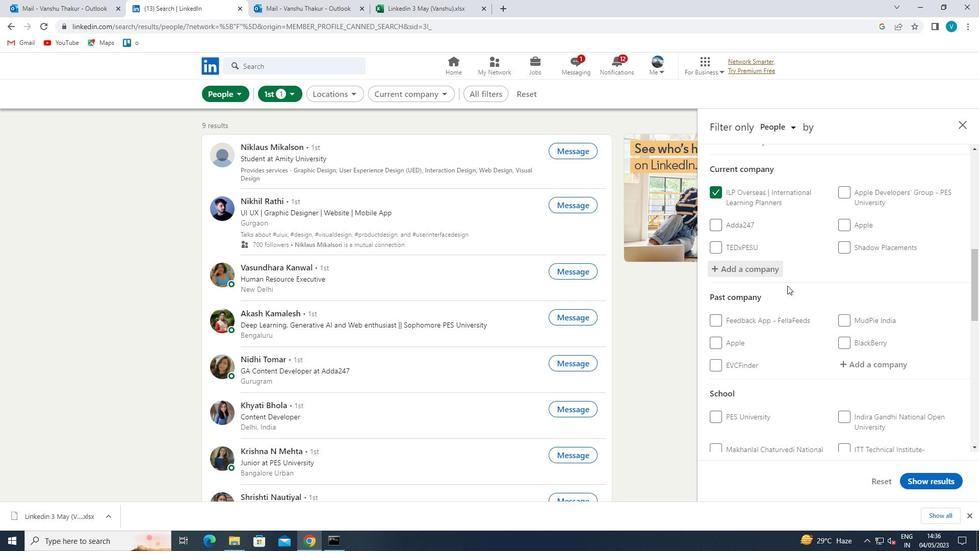 
Action: Mouse scrolled (787, 285) with delta (0, 0)
Screenshot: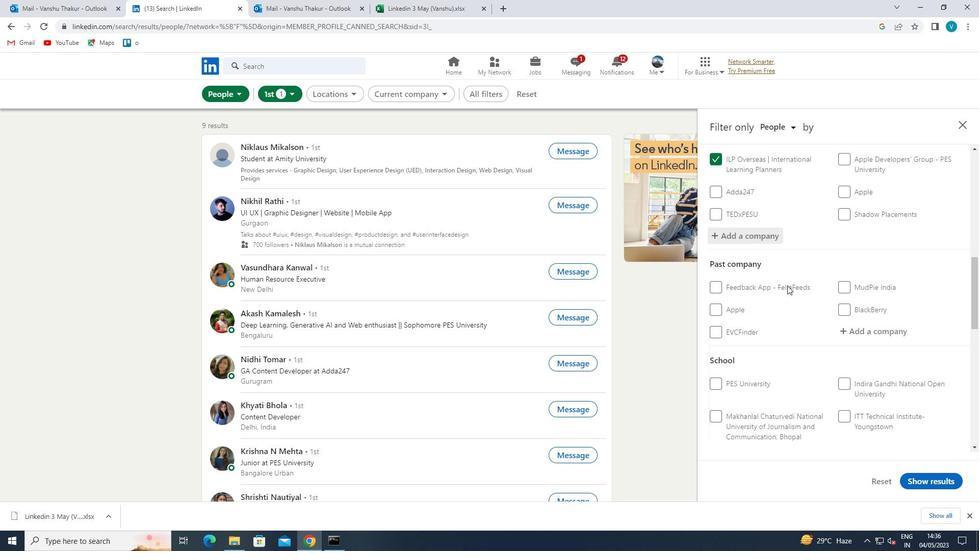 
Action: Mouse moved to (854, 289)
Screenshot: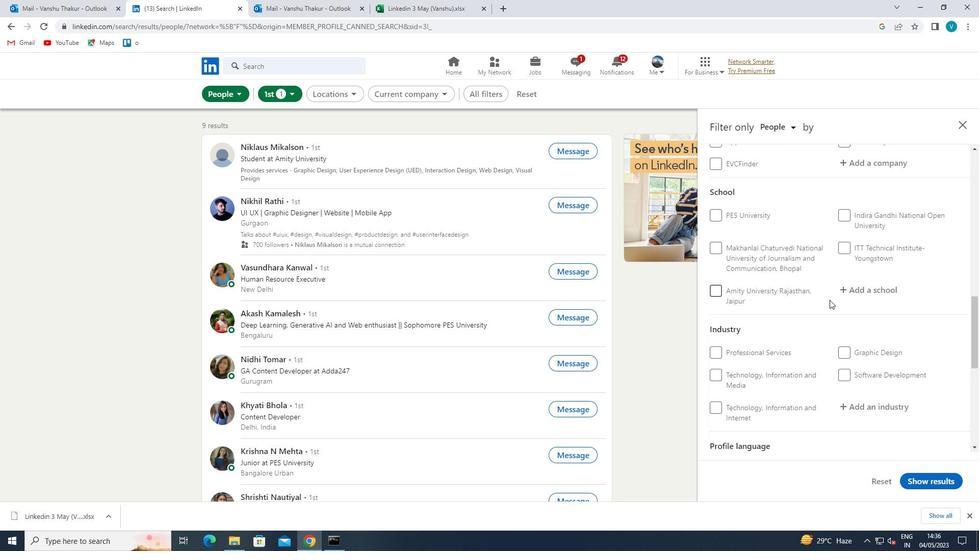 
Action: Mouse pressed left at (854, 289)
Screenshot: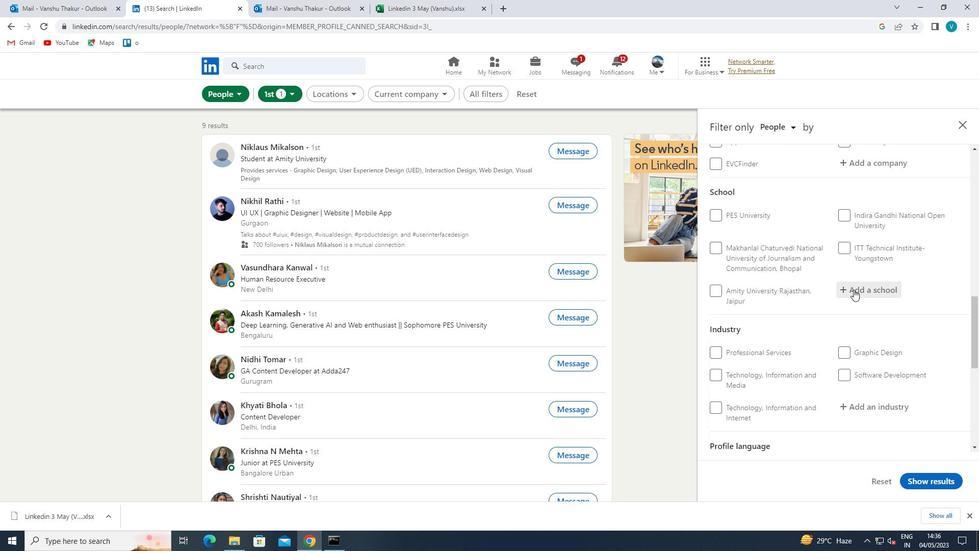 
Action: Key pressed <Key.shift>PERIYAR
Screenshot: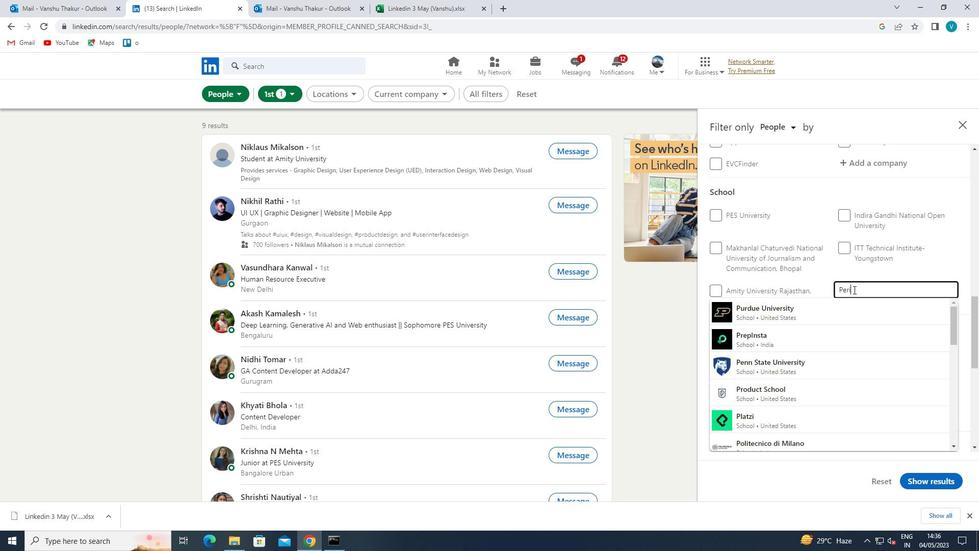 
Action: Mouse moved to (841, 362)
Screenshot: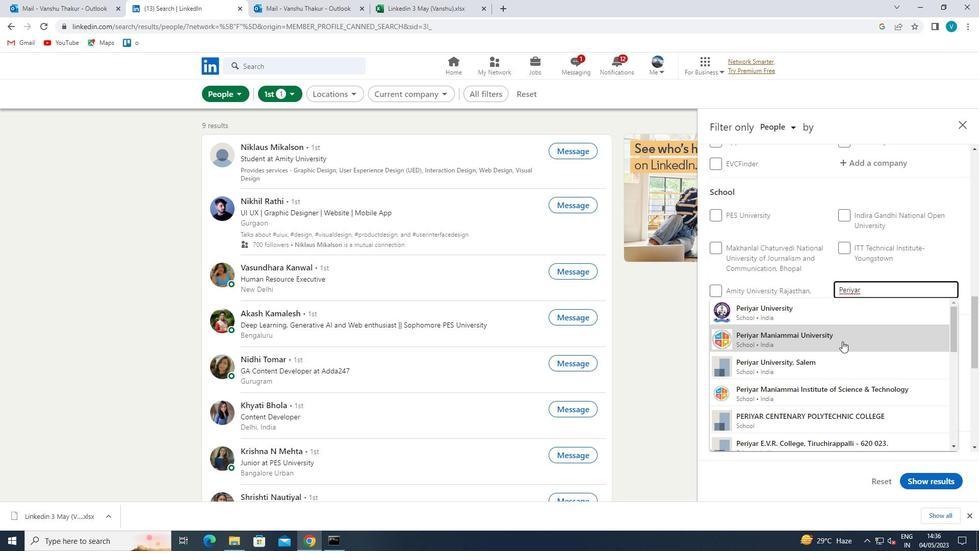 
Action: Mouse pressed left at (841, 362)
Screenshot: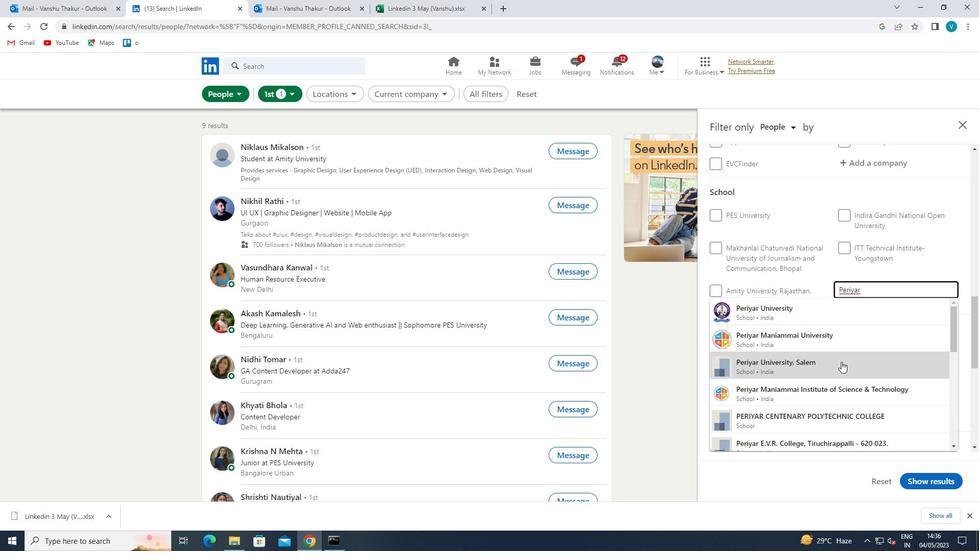 
Action: Mouse moved to (841, 362)
Screenshot: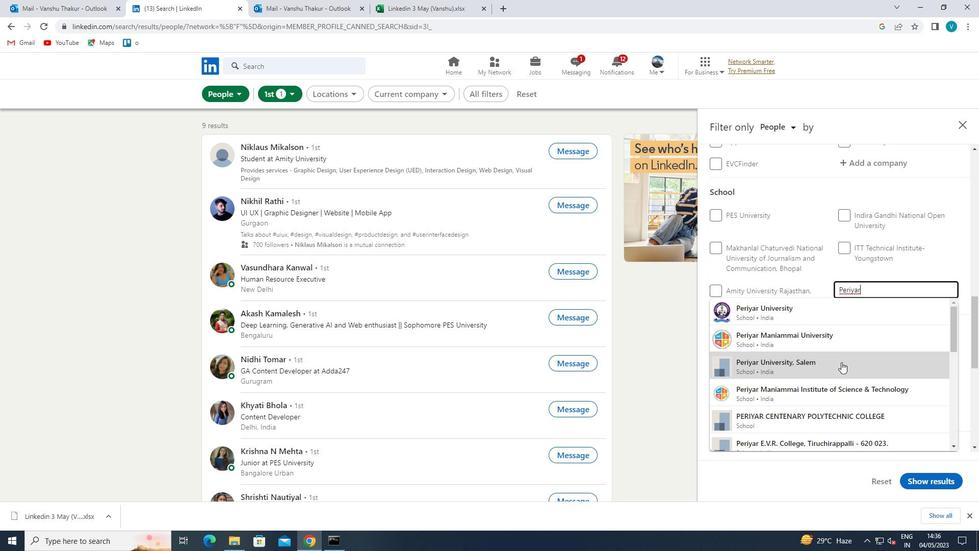 
Action: Mouse scrolled (841, 362) with delta (0, 0)
Screenshot: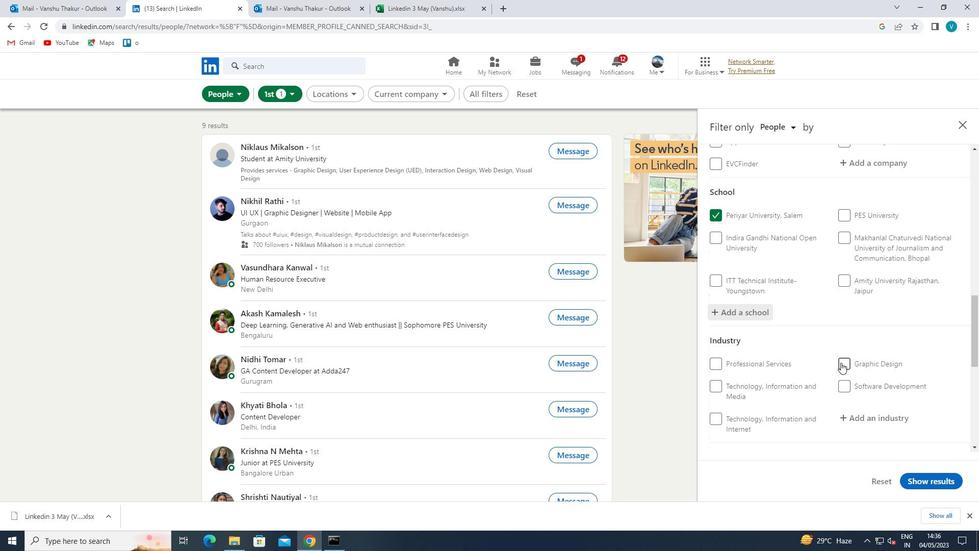 
Action: Mouse scrolled (841, 362) with delta (0, 0)
Screenshot: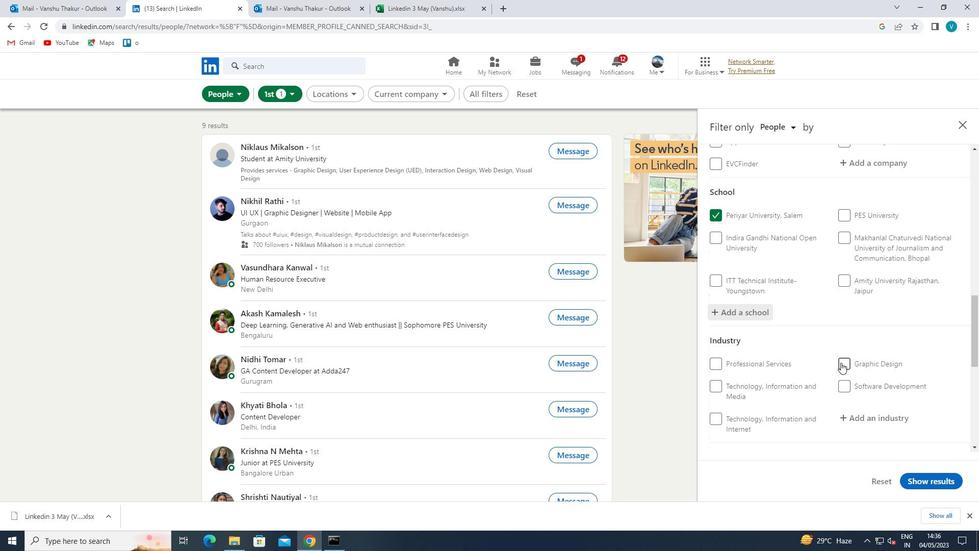 
Action: Mouse scrolled (841, 362) with delta (0, 0)
Screenshot: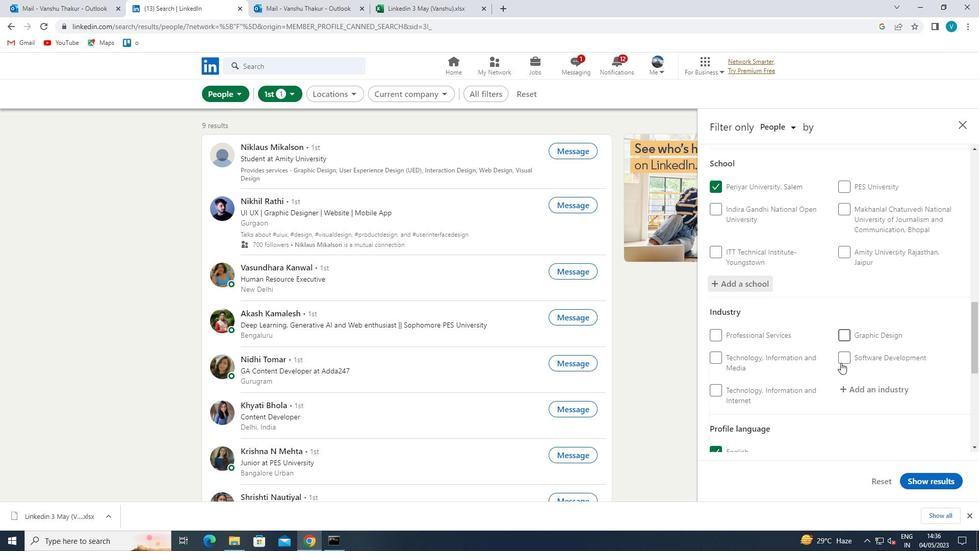 
Action: Mouse moved to (866, 267)
Screenshot: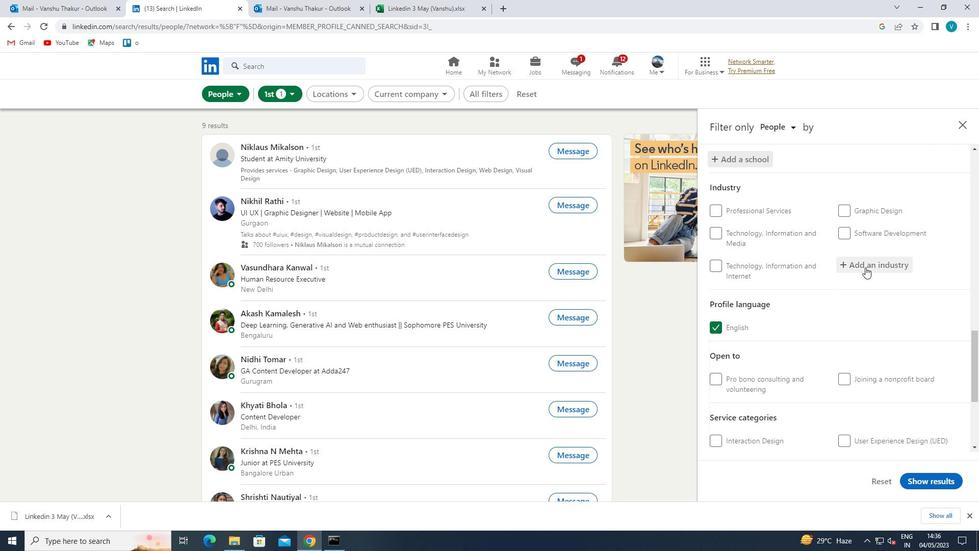 
Action: Mouse pressed left at (866, 267)
Screenshot: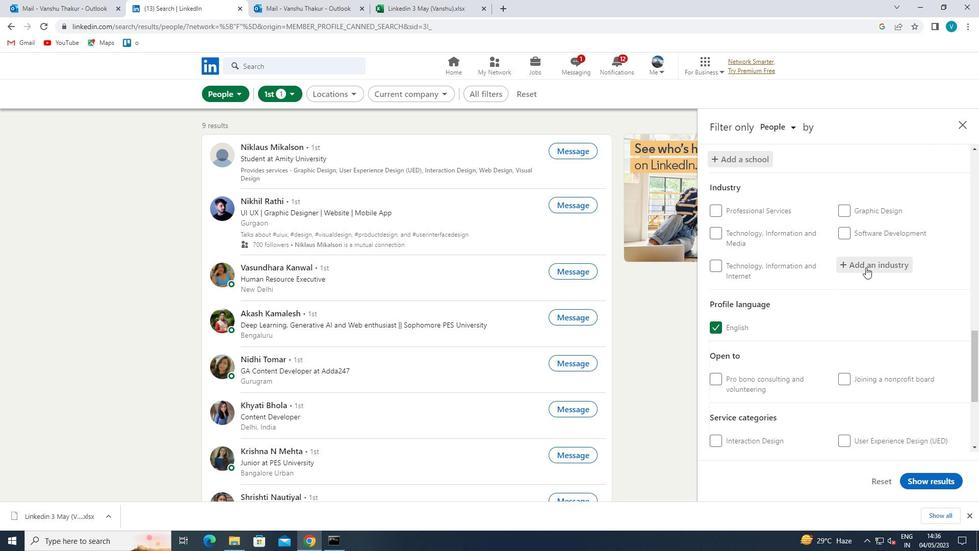 
Action: Key pressed <Key.shift>MARITIME<Key.space><Key.shift>TRANSPORTATION
Screenshot: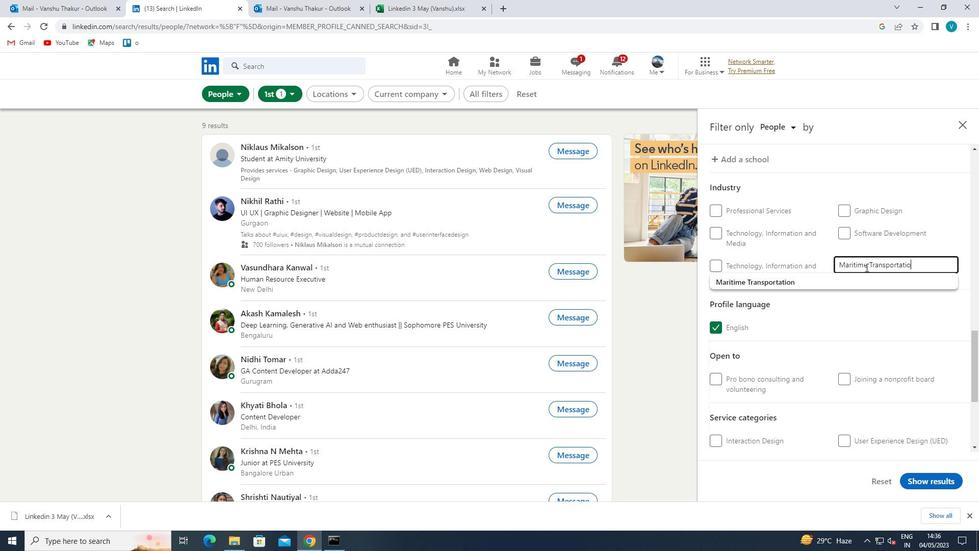 
Action: Mouse moved to (840, 281)
Screenshot: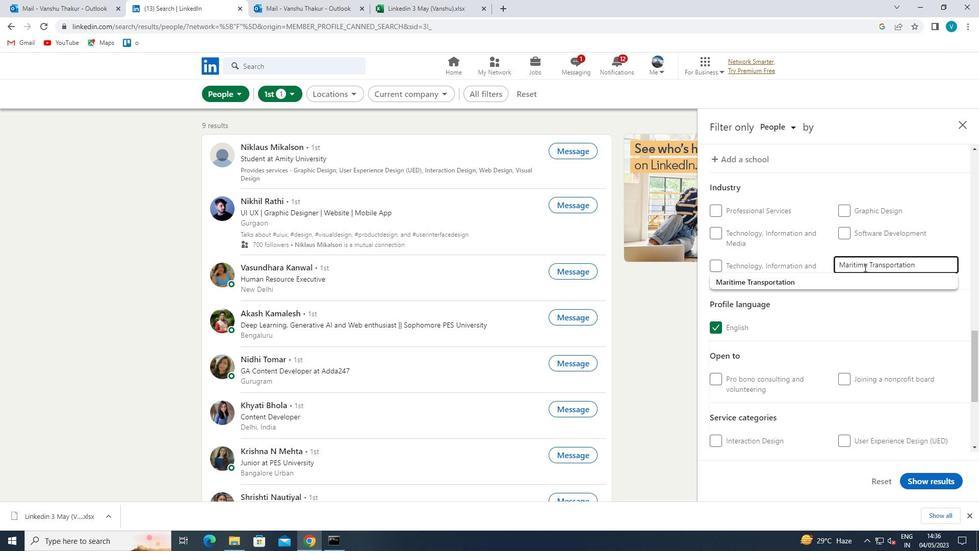 
Action: Mouse pressed left at (840, 281)
Screenshot: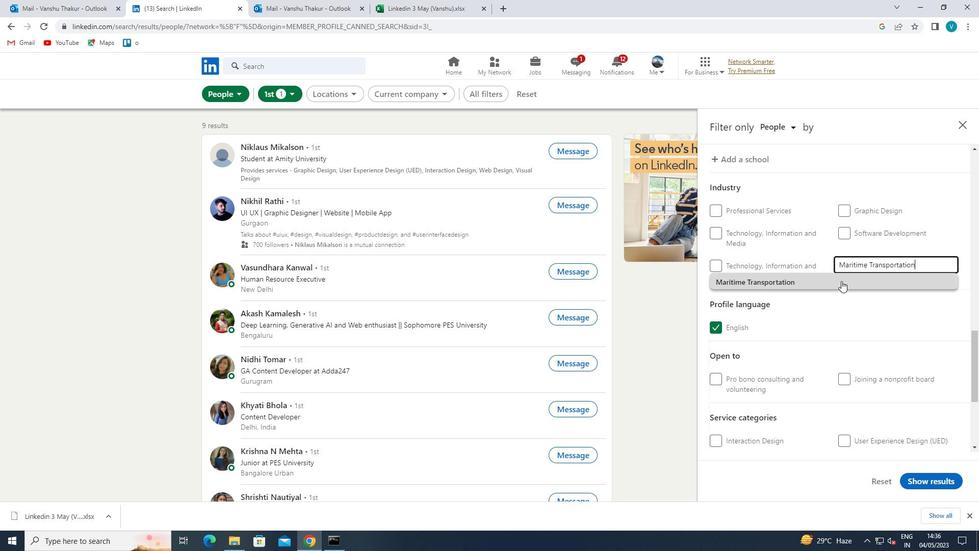 
Action: Mouse scrolled (840, 281) with delta (0, 0)
Screenshot: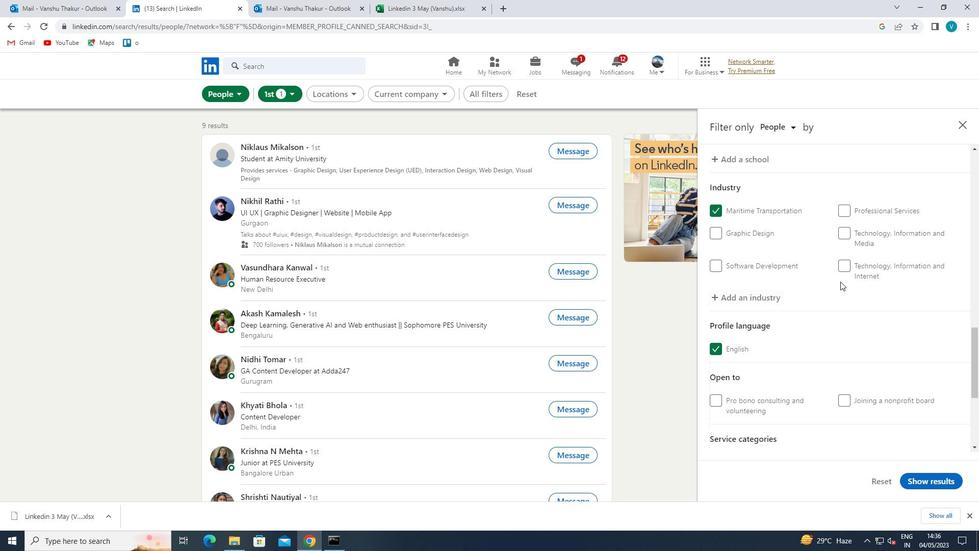 
Action: Mouse scrolled (840, 281) with delta (0, 0)
Screenshot: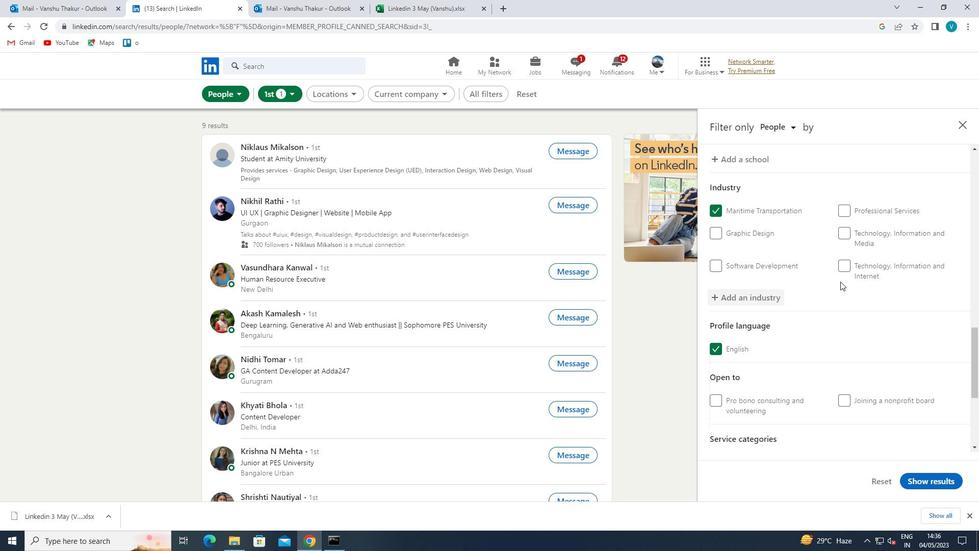 
Action: Mouse scrolled (840, 281) with delta (0, 0)
Screenshot: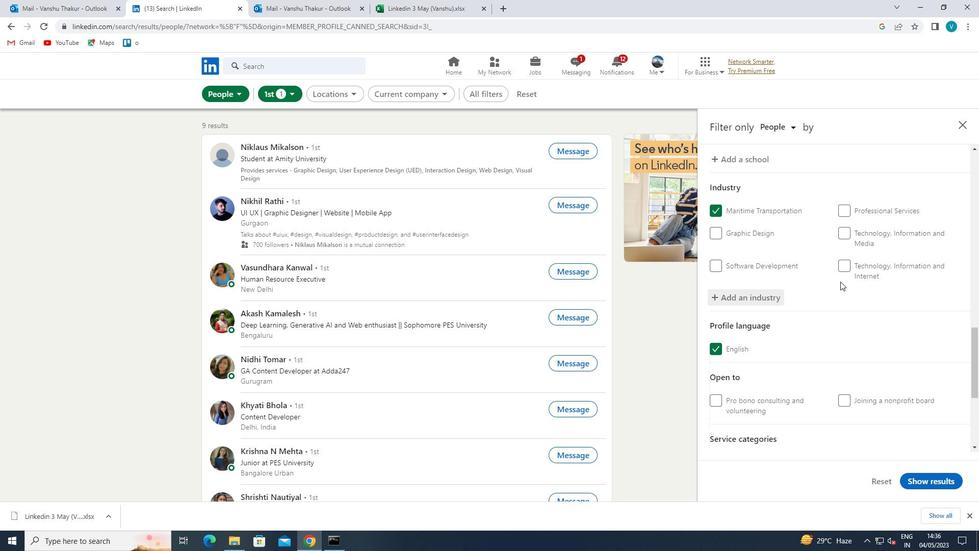 
Action: Mouse scrolled (840, 281) with delta (0, 0)
Screenshot: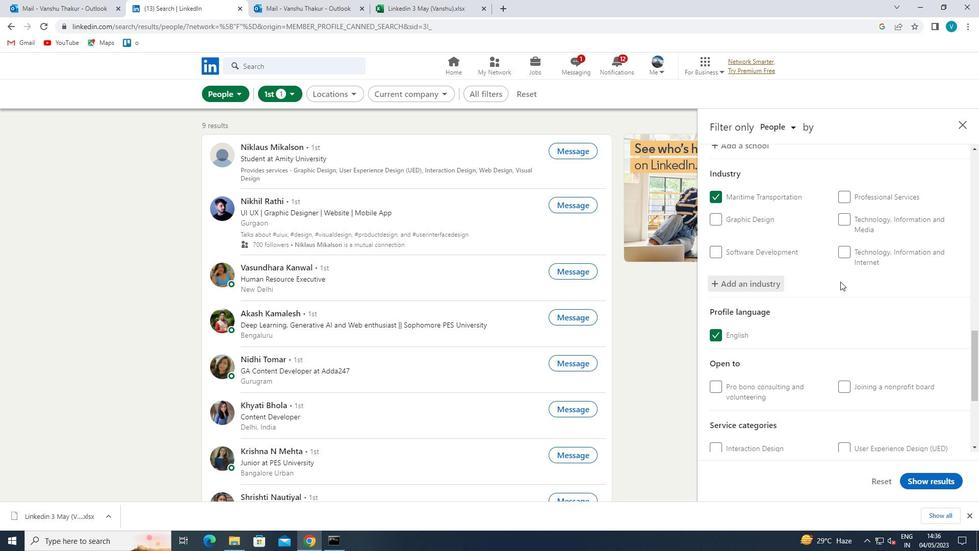 
Action: Mouse moved to (868, 308)
Screenshot: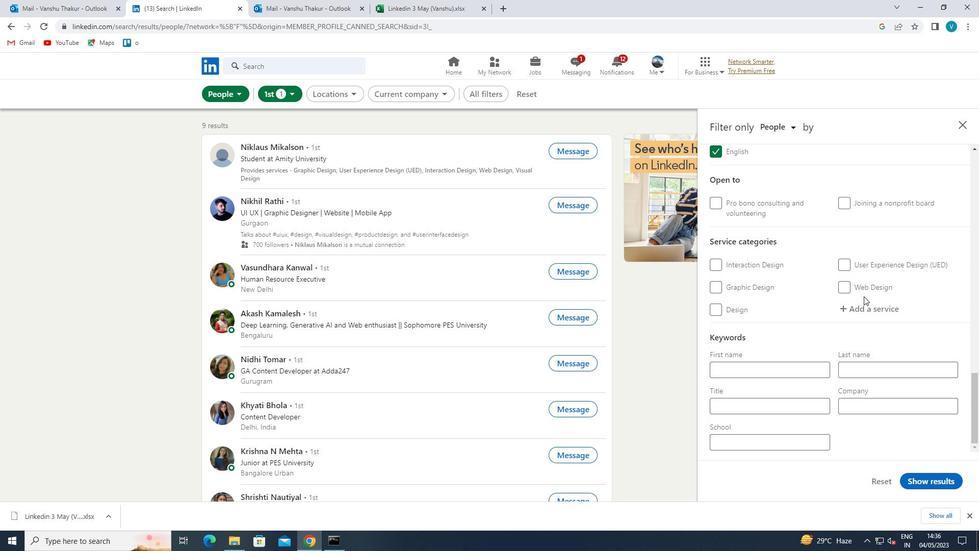 
Action: Mouse pressed left at (868, 308)
Screenshot: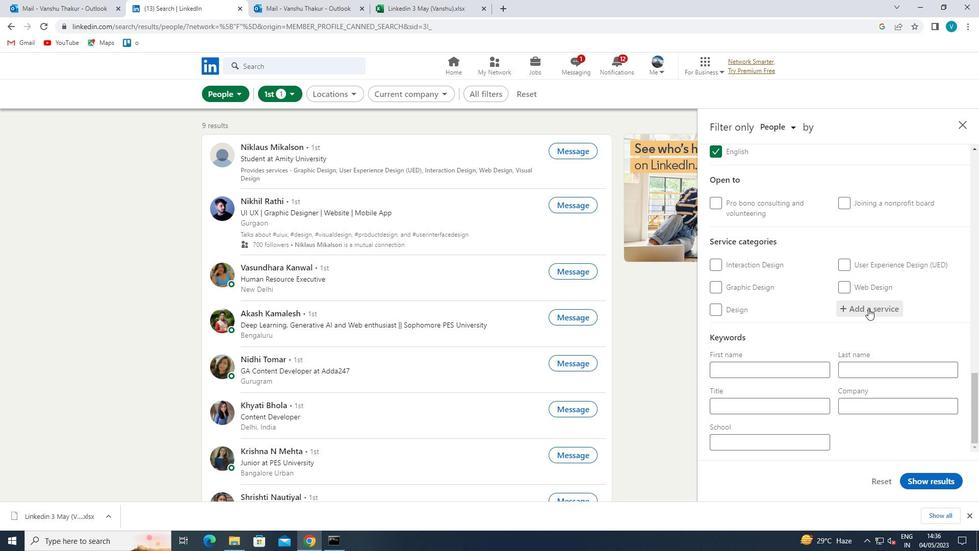 
Action: Mouse moved to (869, 308)
Screenshot: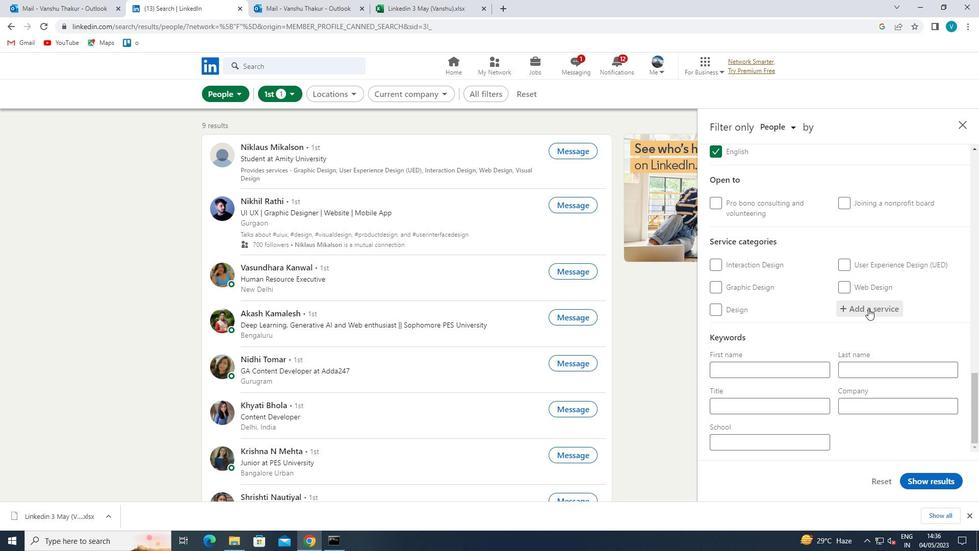 
Action: Key pressed <Key.shift>VIDEOGRAPHY
Screenshot: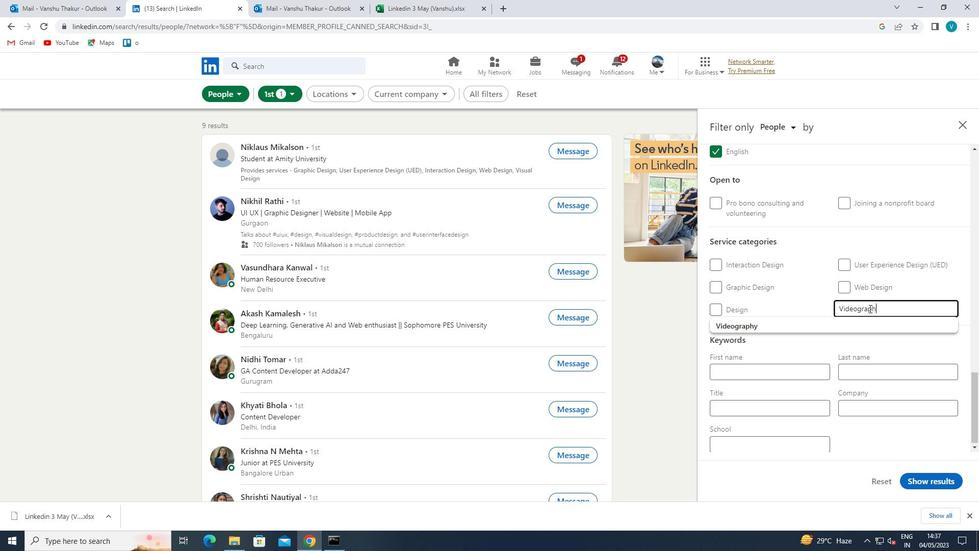 
Action: Mouse moved to (837, 317)
Screenshot: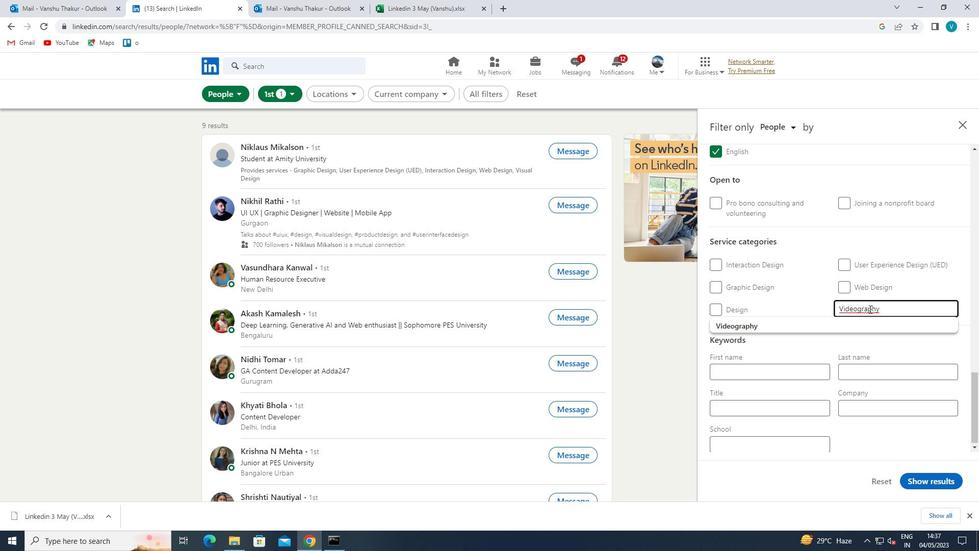 
Action: Mouse pressed left at (837, 317)
Screenshot: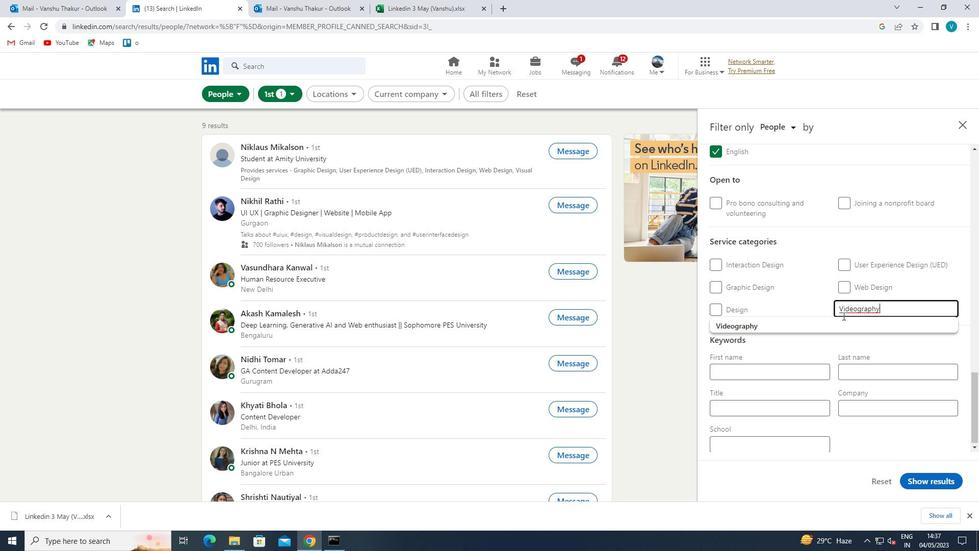 
Action: Mouse moved to (837, 318)
Screenshot: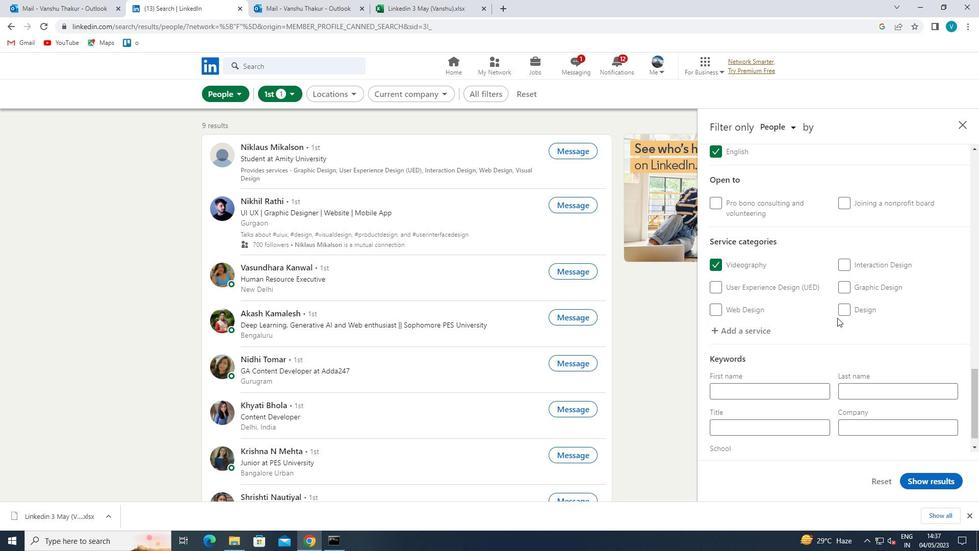 
Action: Mouse scrolled (837, 317) with delta (0, 0)
Screenshot: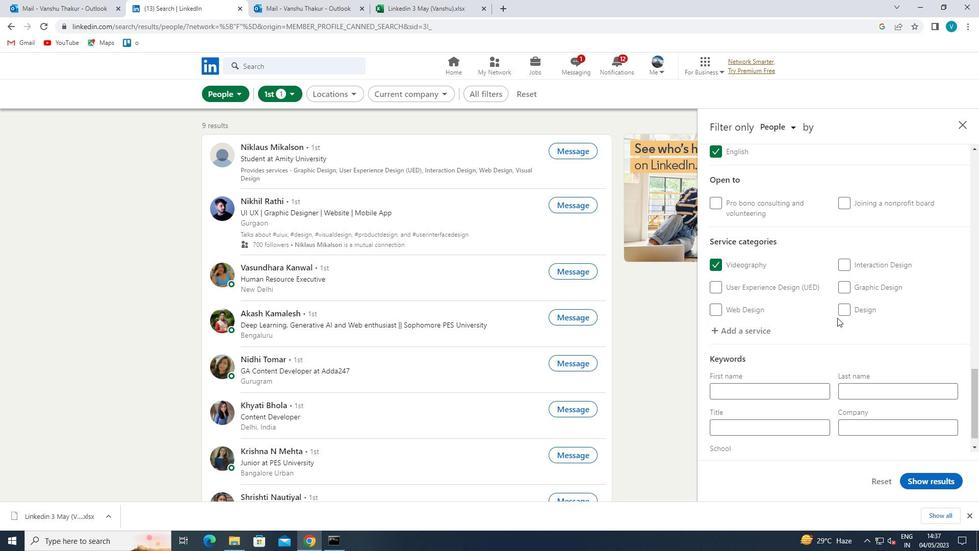 
Action: Mouse moved to (833, 320)
Screenshot: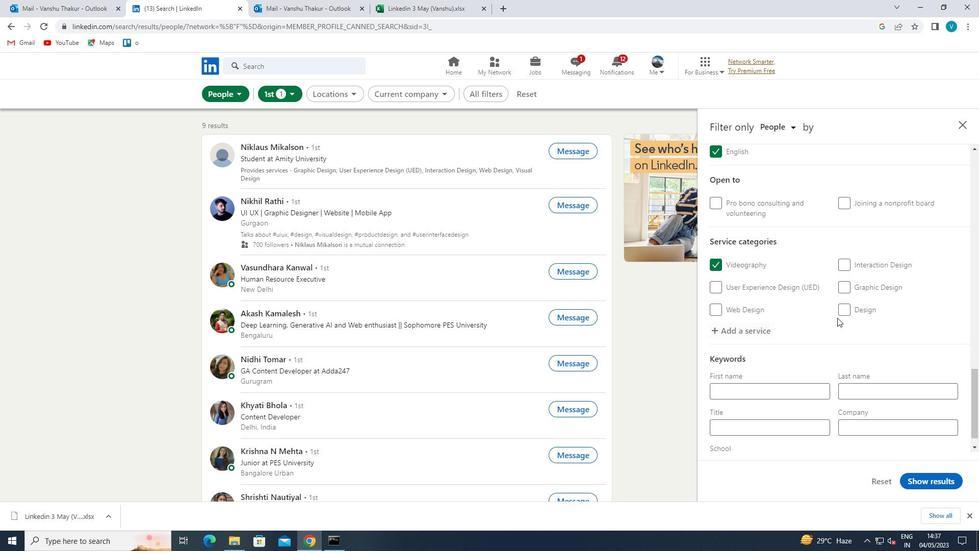 
Action: Mouse scrolled (833, 319) with delta (0, 0)
Screenshot: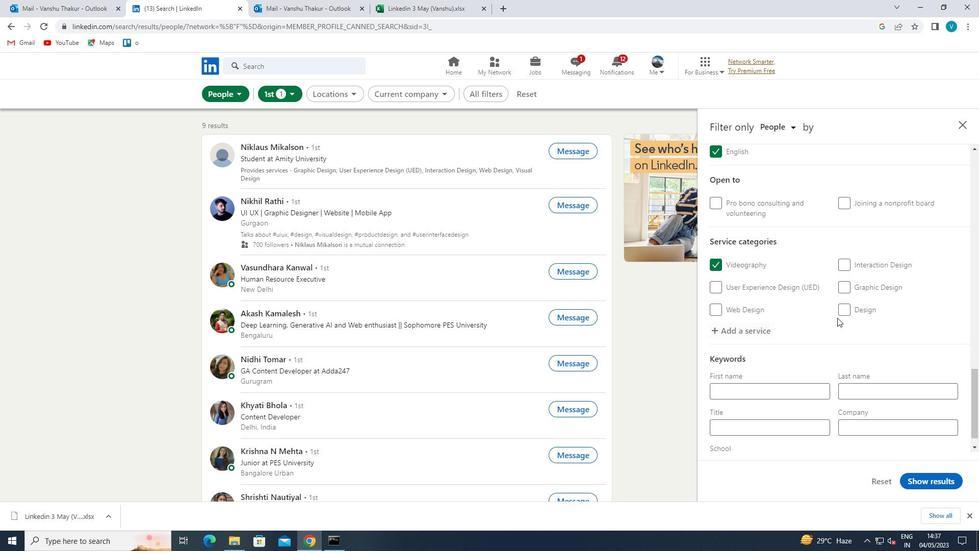 
Action: Mouse moved to (831, 321)
Screenshot: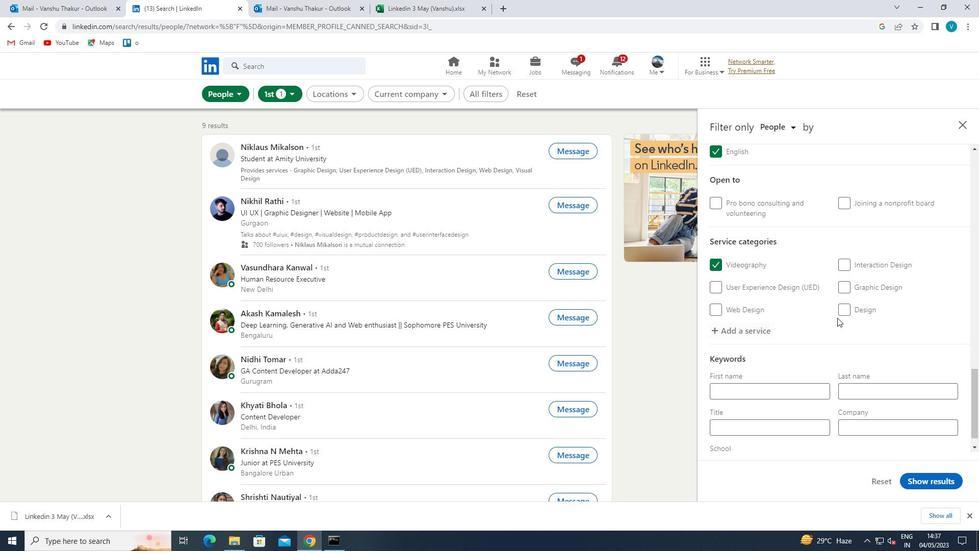 
Action: Mouse scrolled (831, 320) with delta (0, 0)
Screenshot: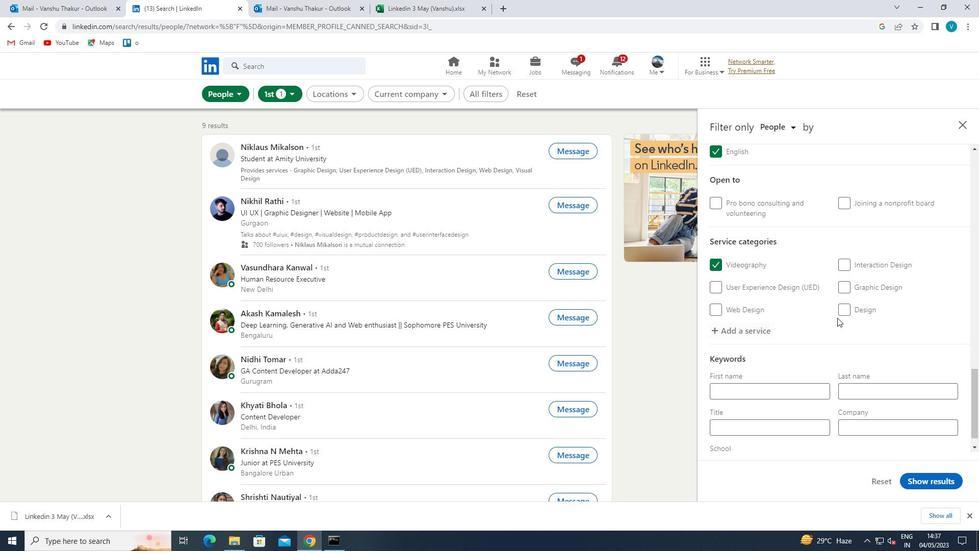 
Action: Mouse moved to (828, 323)
Screenshot: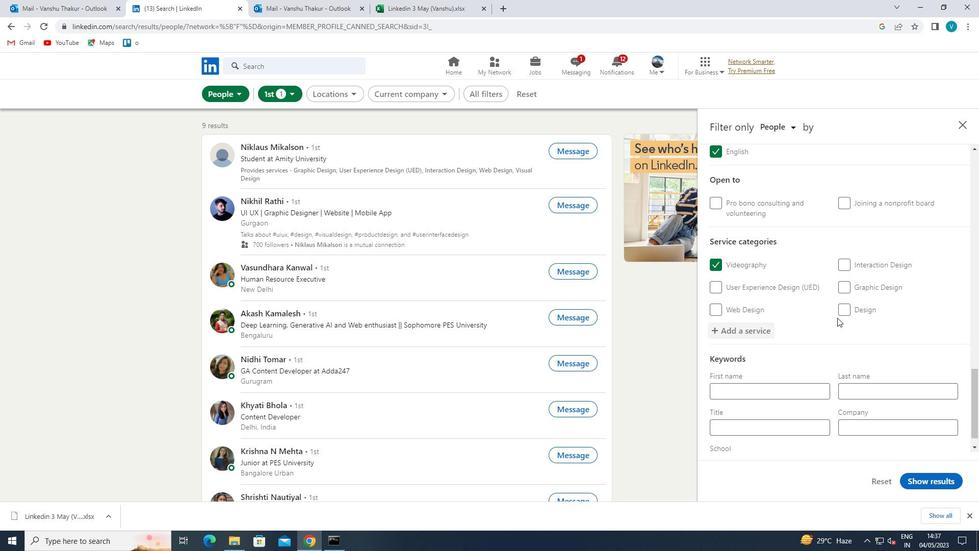 
Action: Mouse scrolled (828, 322) with delta (0, 0)
Screenshot: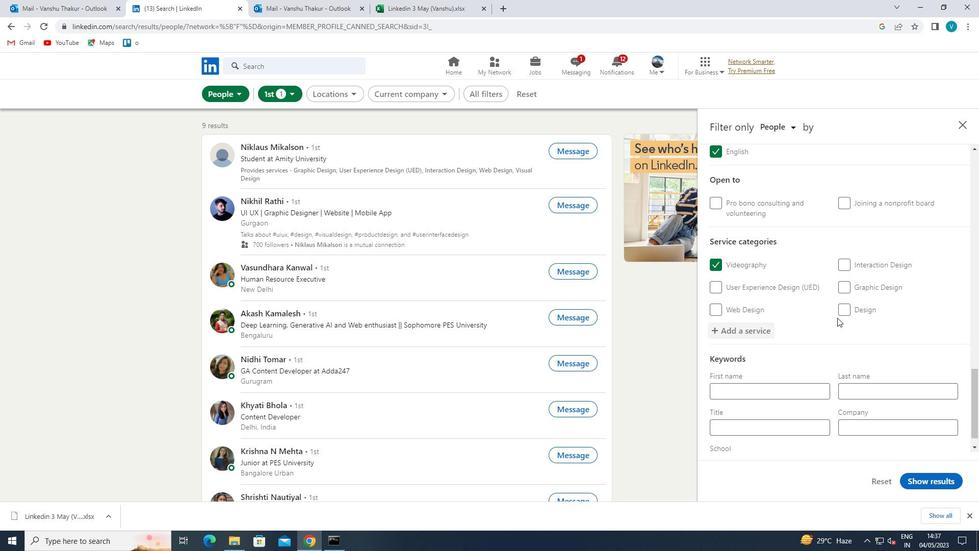 
Action: Mouse moved to (800, 393)
Screenshot: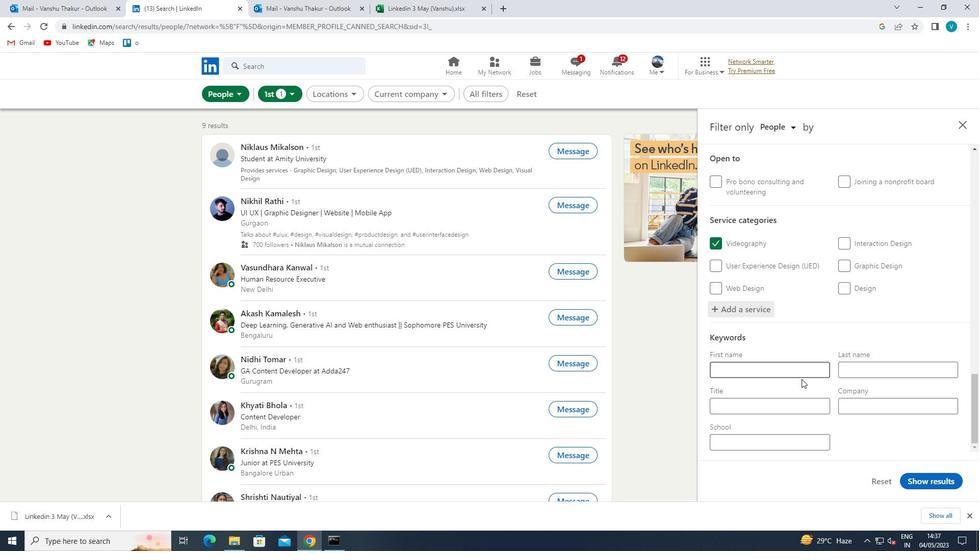 
Action: Mouse pressed left at (800, 393)
Screenshot: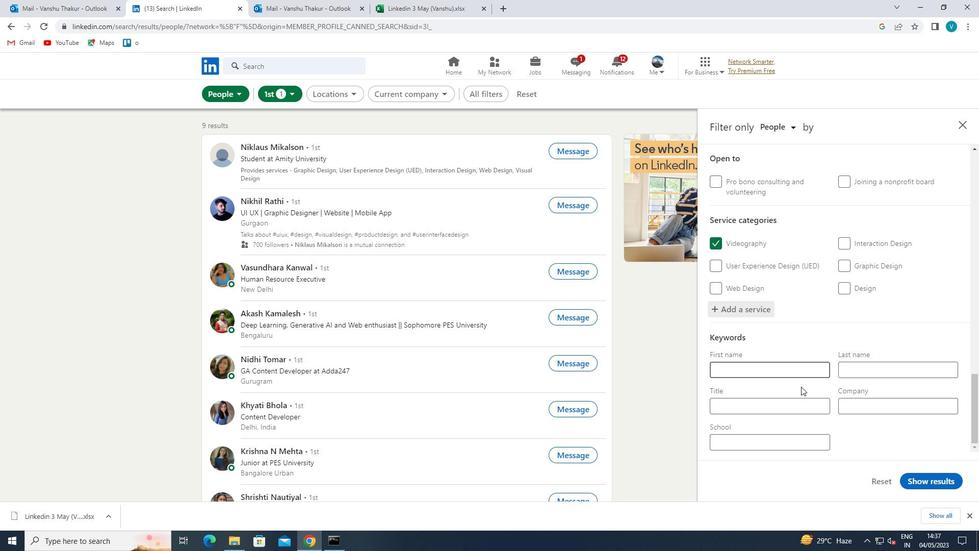 
Action: Mouse moved to (771, 378)
Screenshot: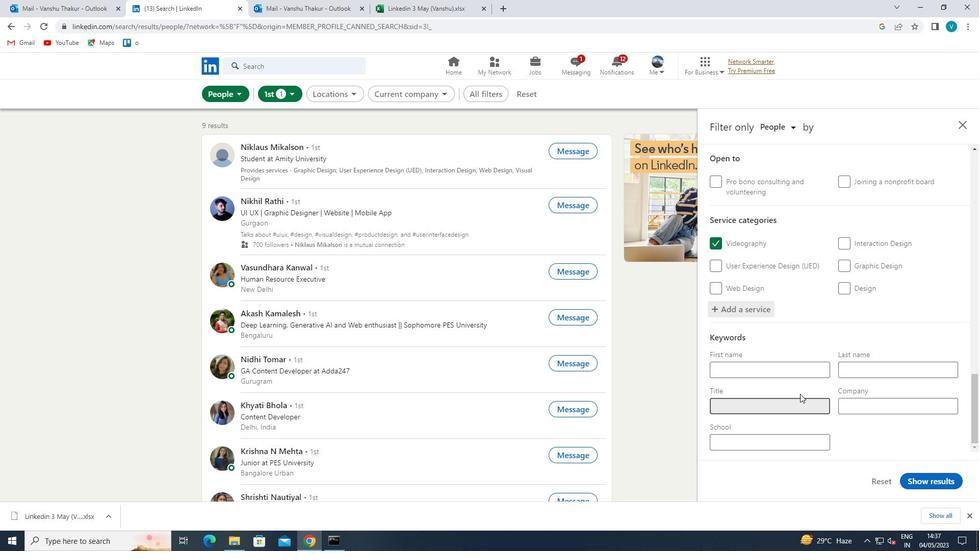 
Action: Key pressed <Key.shift>CARPENTER
Screenshot: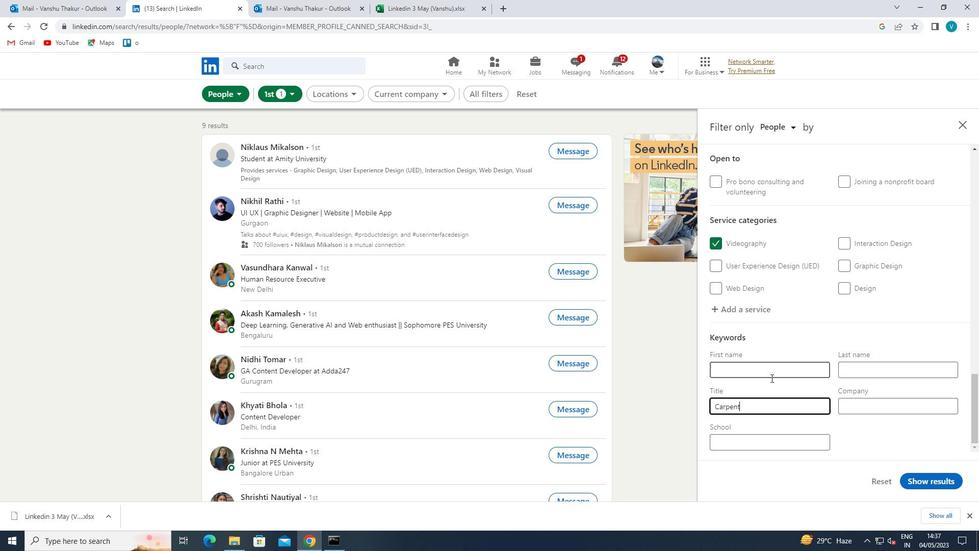 
Action: Mouse moved to (932, 487)
Screenshot: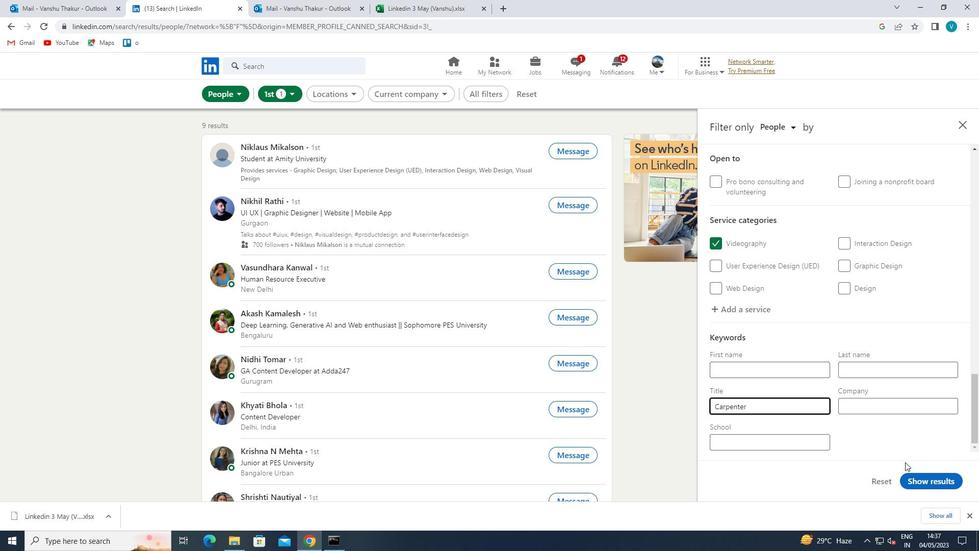
Action: Mouse pressed left at (932, 487)
Screenshot: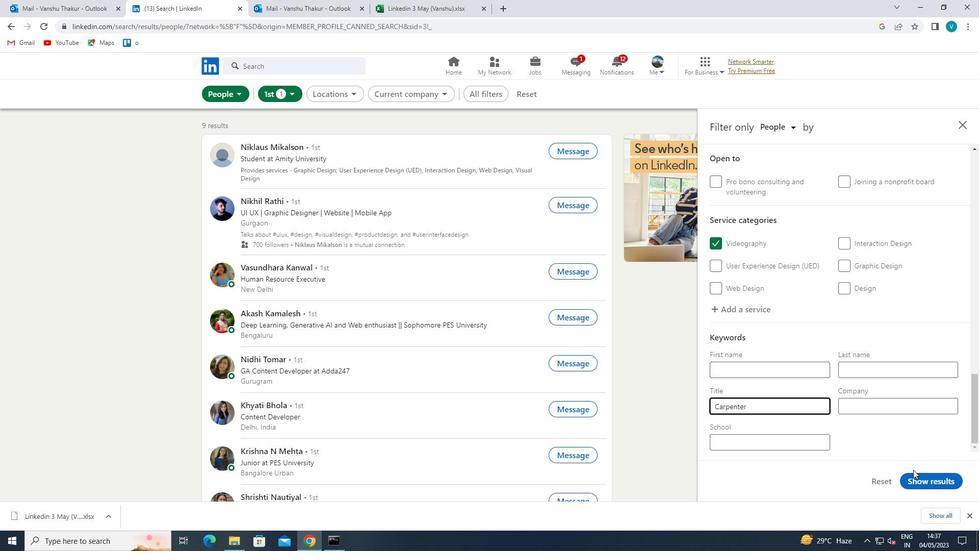 
Action: Mouse moved to (931, 486)
Screenshot: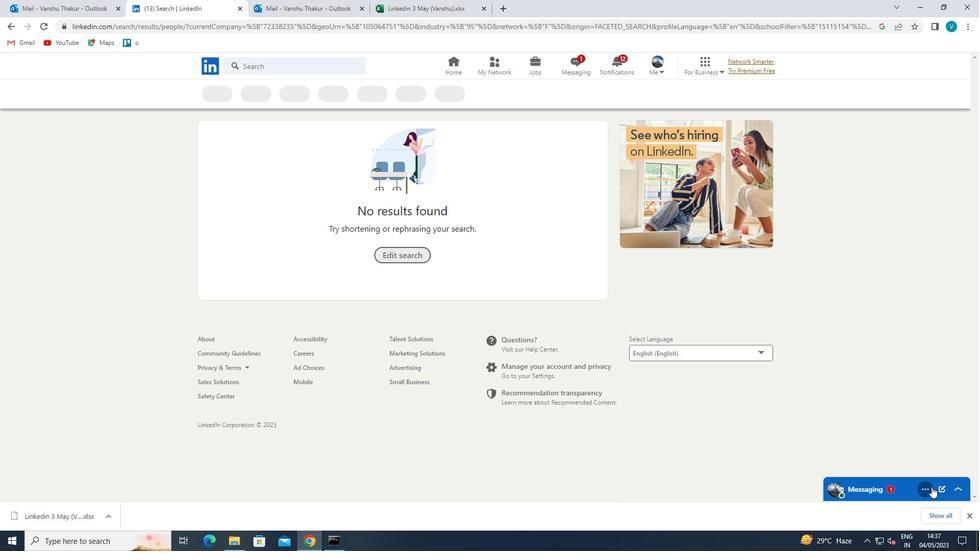 
